 Task: Add Schoolyard Snacks Cinnamon Keto Cereal to the cart.
Action: Mouse moved to (681, 267)
Screenshot: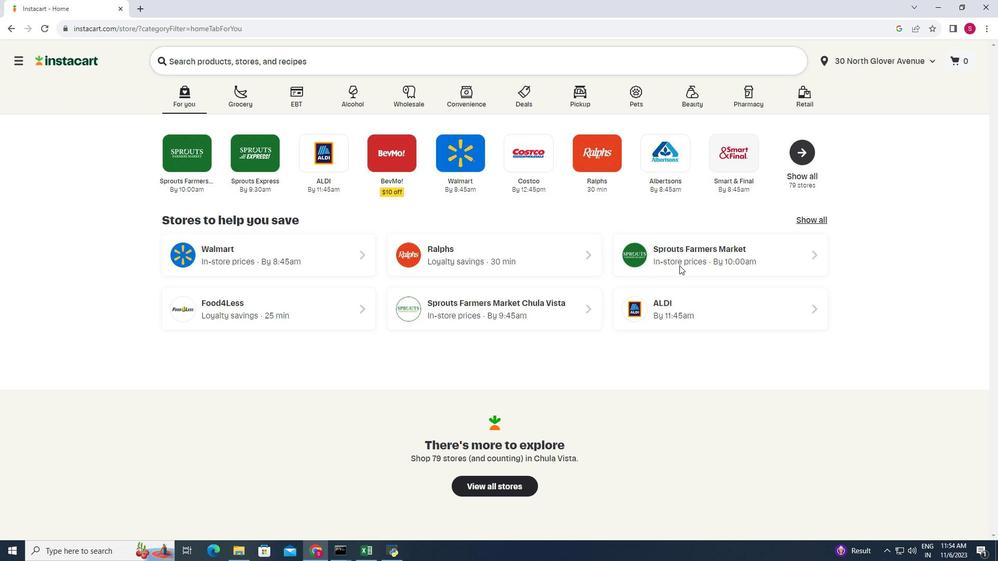 
Action: Mouse pressed left at (681, 267)
Screenshot: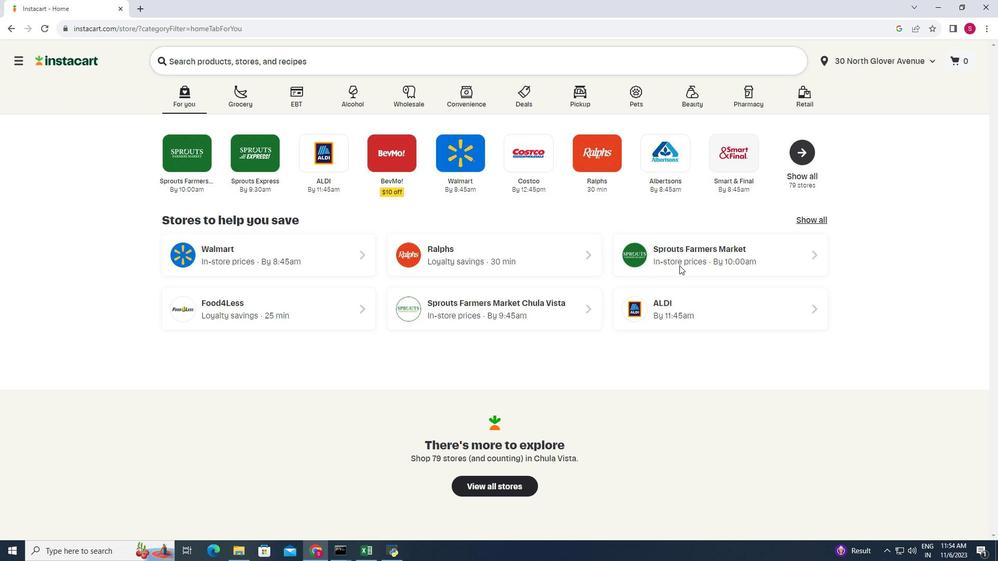 
Action: Mouse moved to (82, 352)
Screenshot: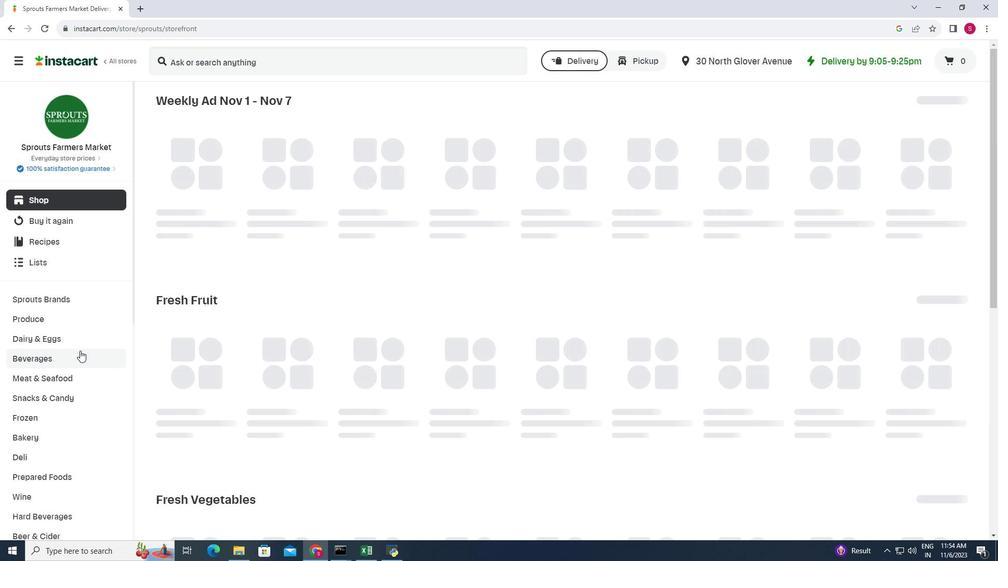 
Action: Mouse scrolled (82, 352) with delta (0, 0)
Screenshot: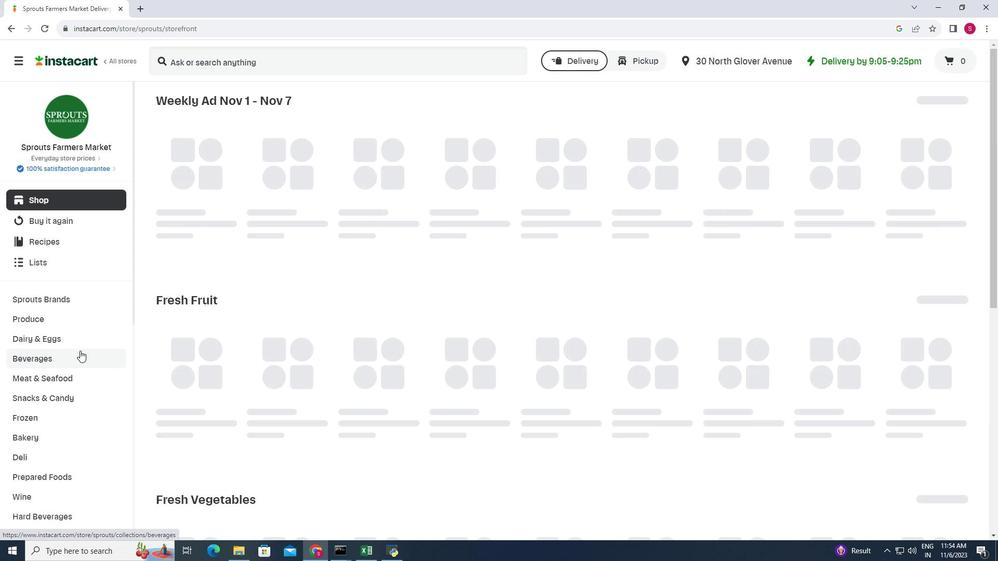 
Action: Mouse moved to (82, 352)
Screenshot: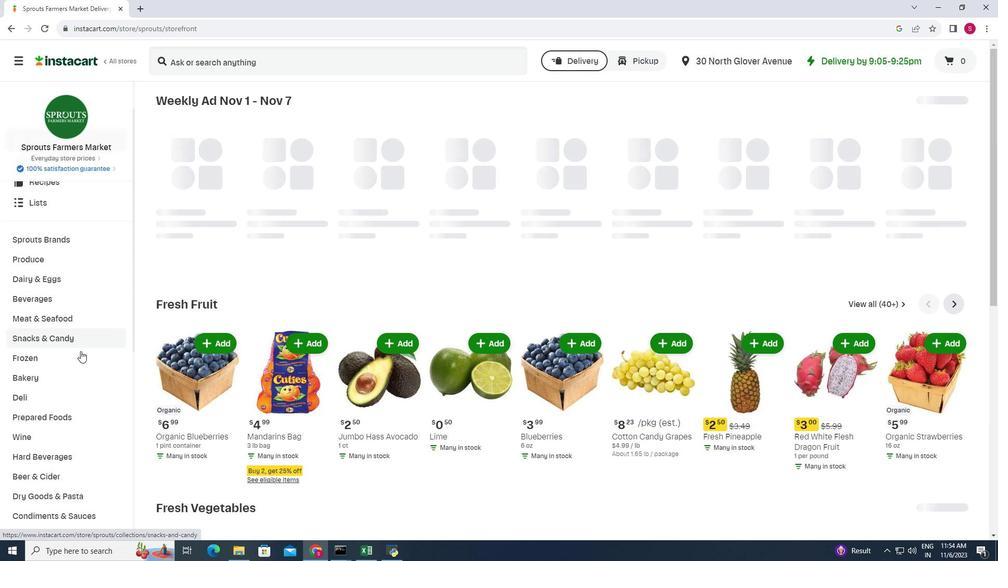 
Action: Mouse scrolled (82, 352) with delta (0, 0)
Screenshot: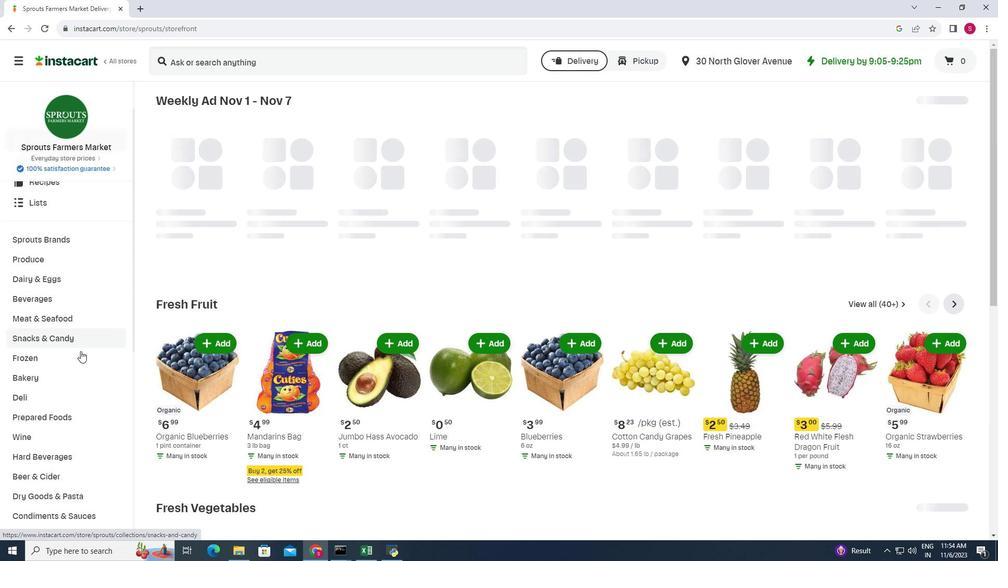 
Action: Mouse moved to (82, 353)
Screenshot: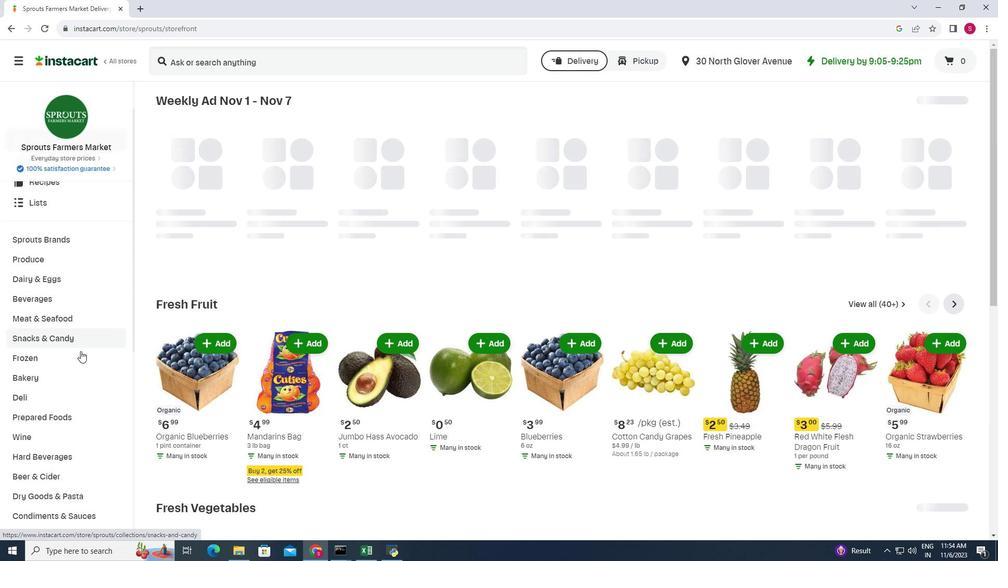 
Action: Mouse scrolled (82, 352) with delta (0, 0)
Screenshot: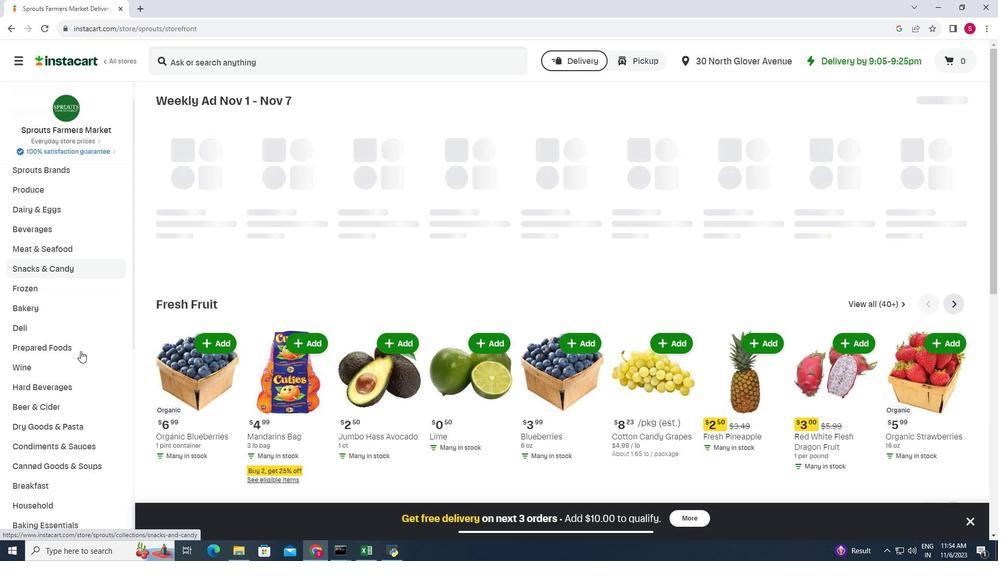 
Action: Mouse scrolled (82, 352) with delta (0, 0)
Screenshot: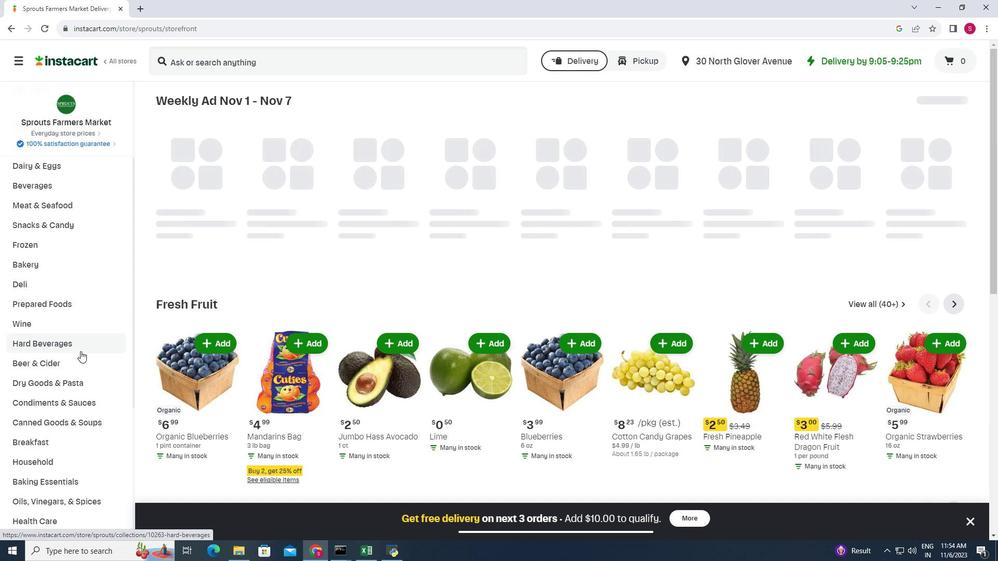 
Action: Mouse moved to (74, 385)
Screenshot: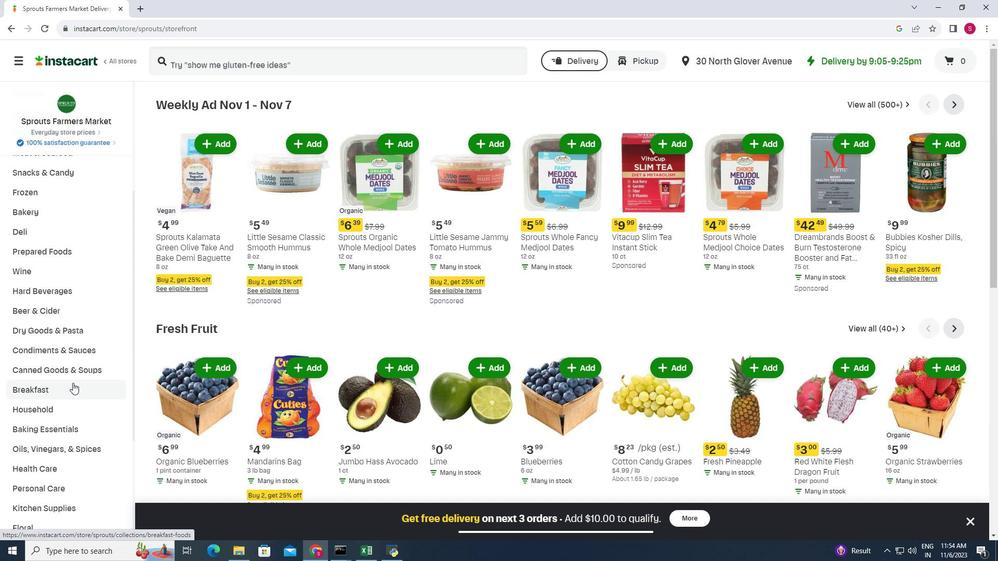 
Action: Mouse pressed left at (74, 385)
Screenshot: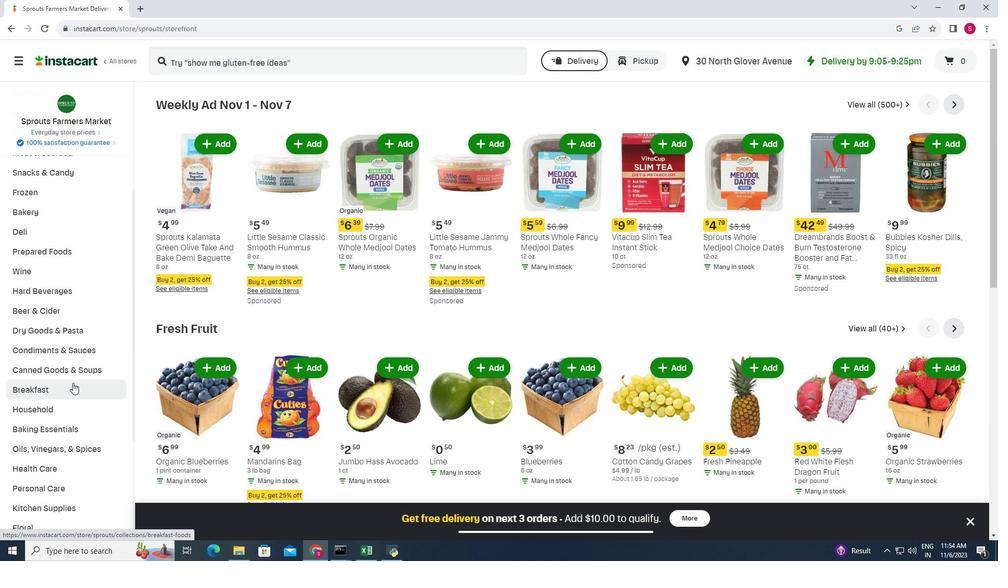 
Action: Mouse moved to (768, 129)
Screenshot: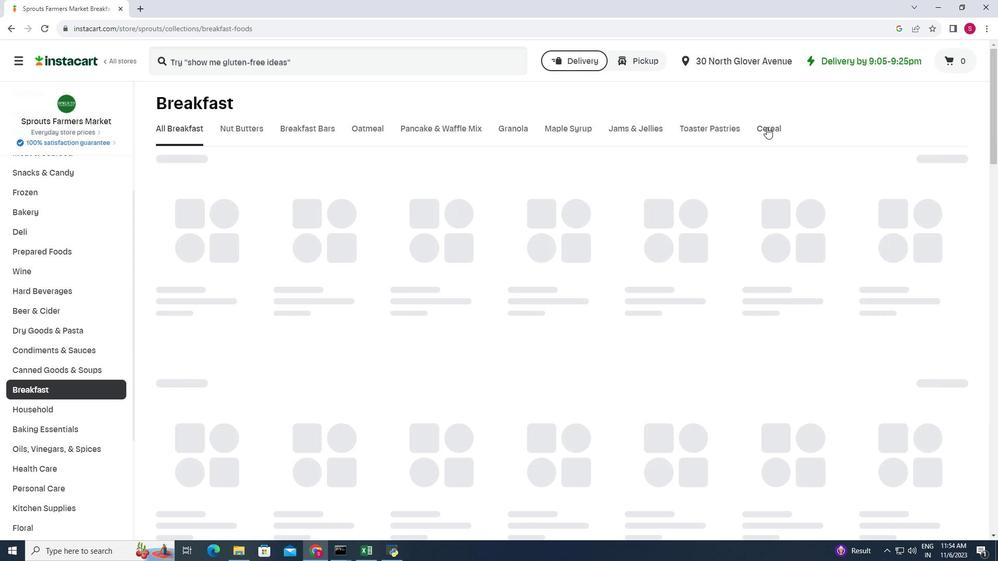 
Action: Mouse pressed left at (768, 129)
Screenshot: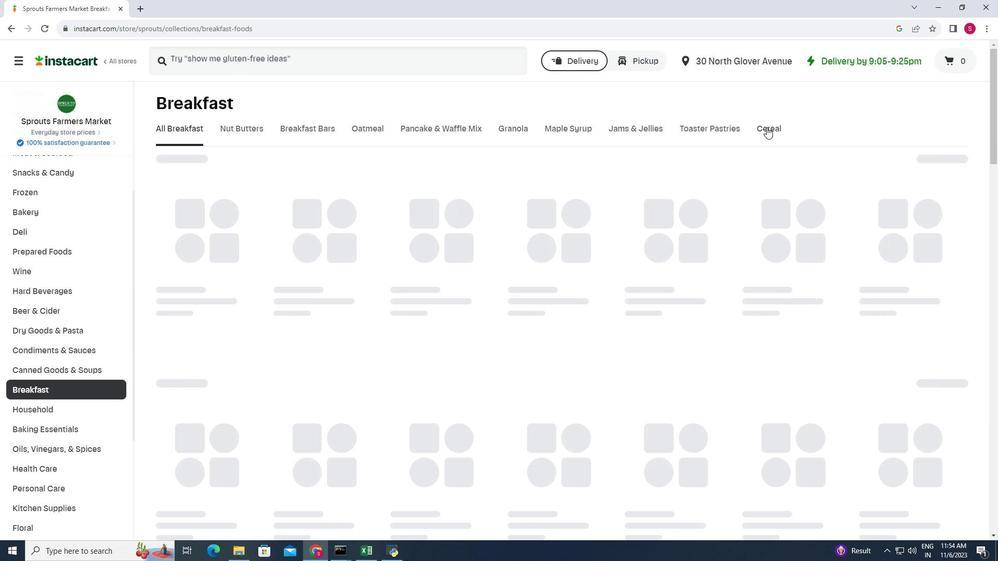 
Action: Mouse moved to (542, 208)
Screenshot: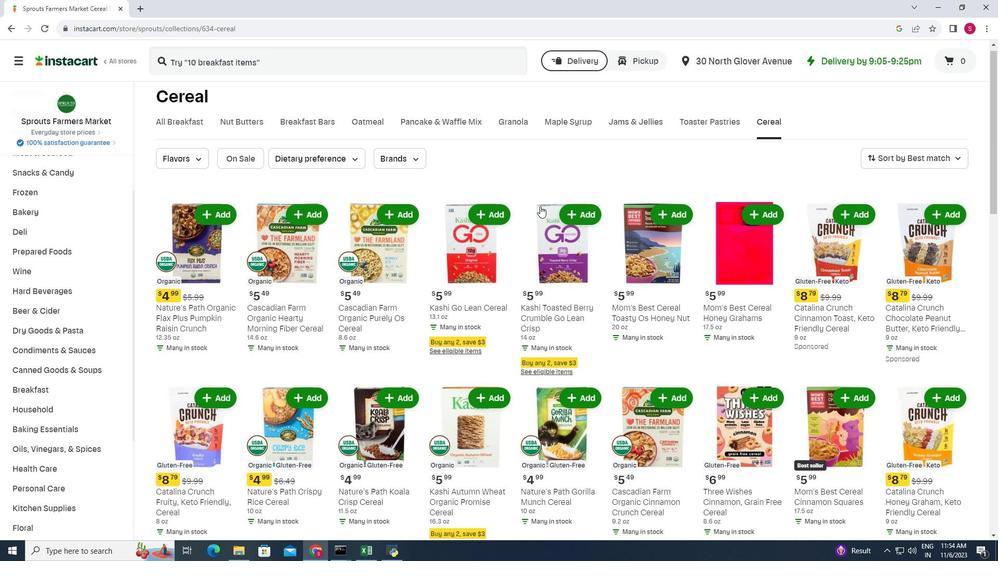 
Action: Mouse scrolled (542, 207) with delta (0, 0)
Screenshot: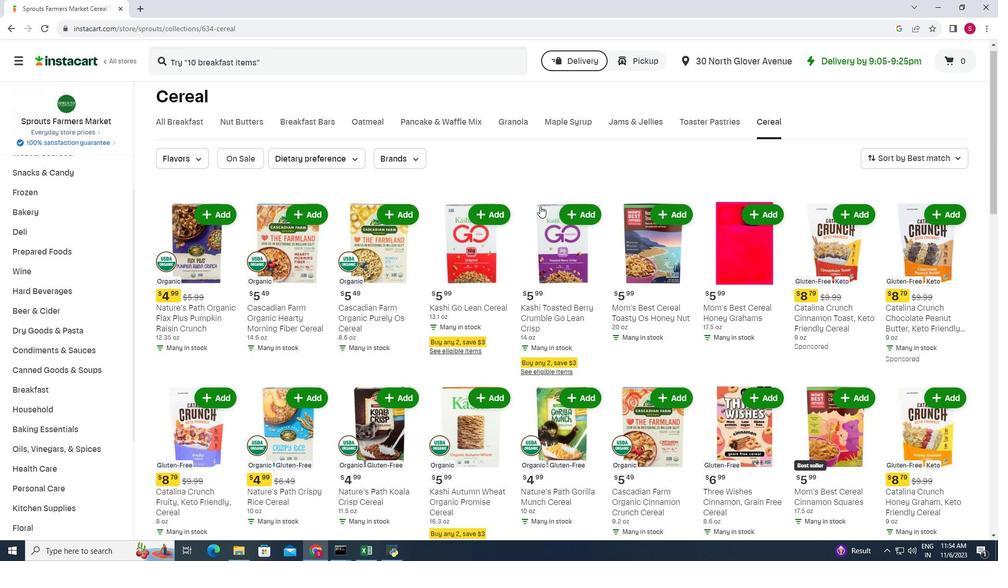 
Action: Mouse moved to (542, 208)
Screenshot: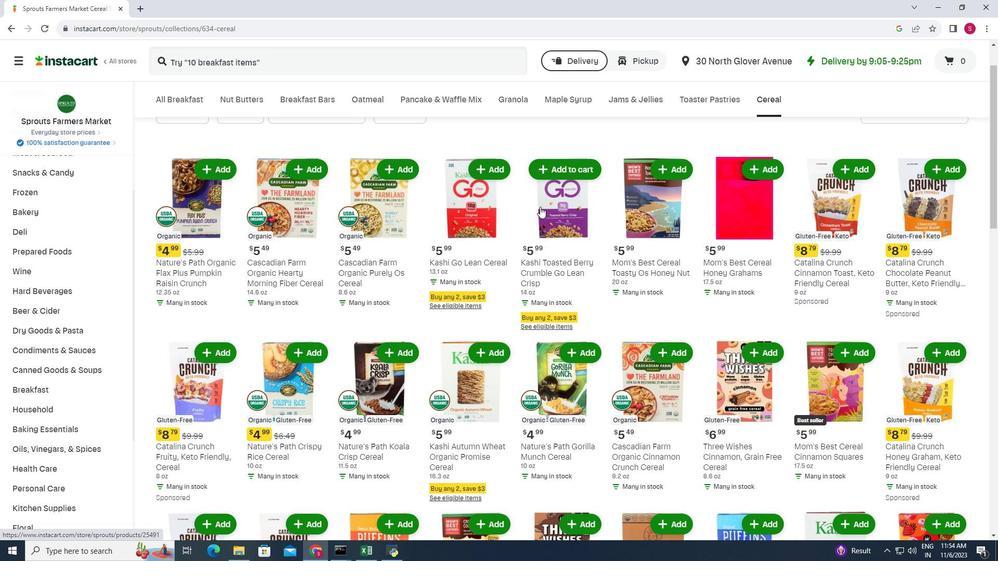 
Action: Mouse scrolled (542, 208) with delta (0, 0)
Screenshot: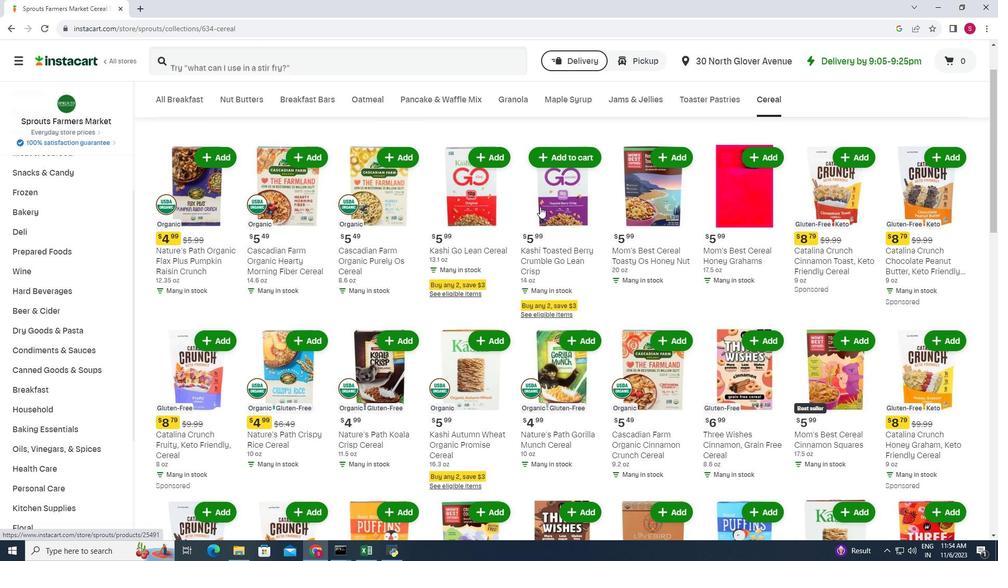 
Action: Mouse moved to (542, 208)
Screenshot: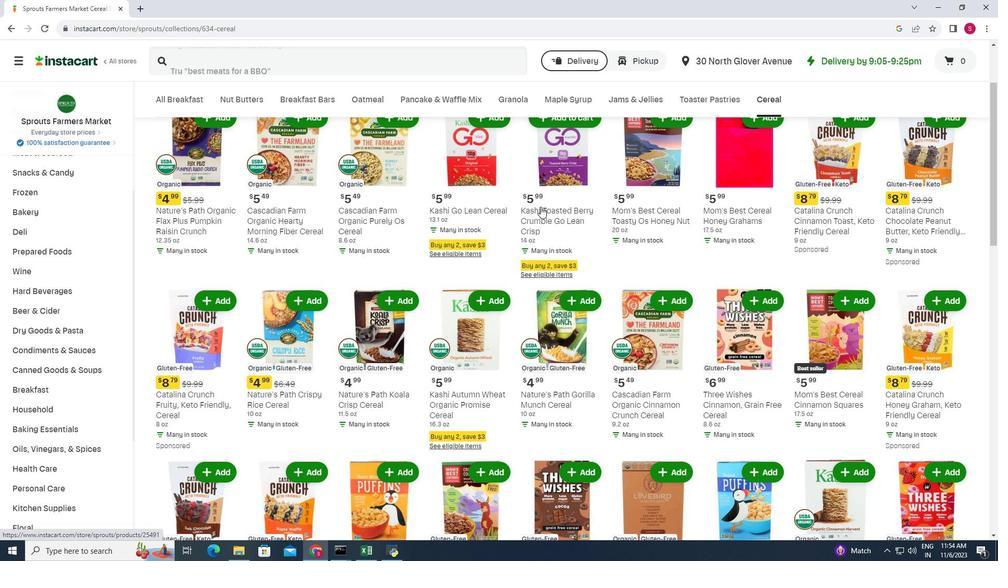 
Action: Mouse scrolled (542, 208) with delta (0, 0)
Screenshot: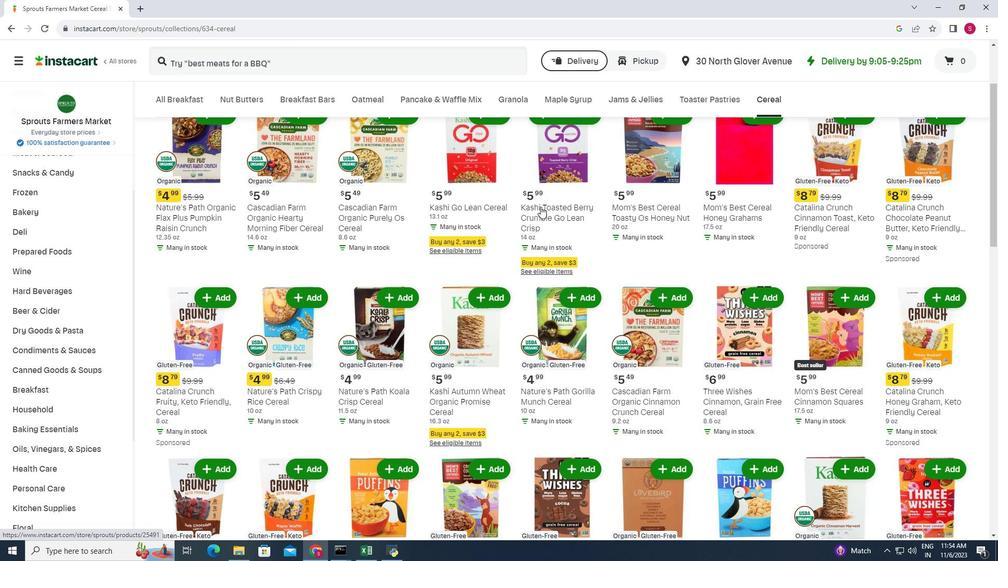 
Action: Mouse moved to (543, 208)
Screenshot: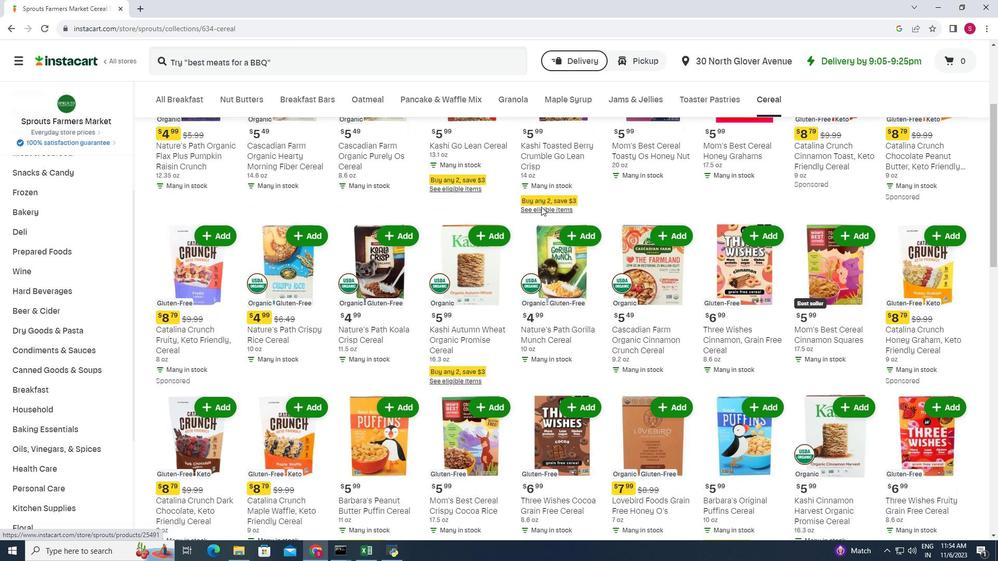 
Action: Mouse scrolled (543, 208) with delta (0, 0)
Screenshot: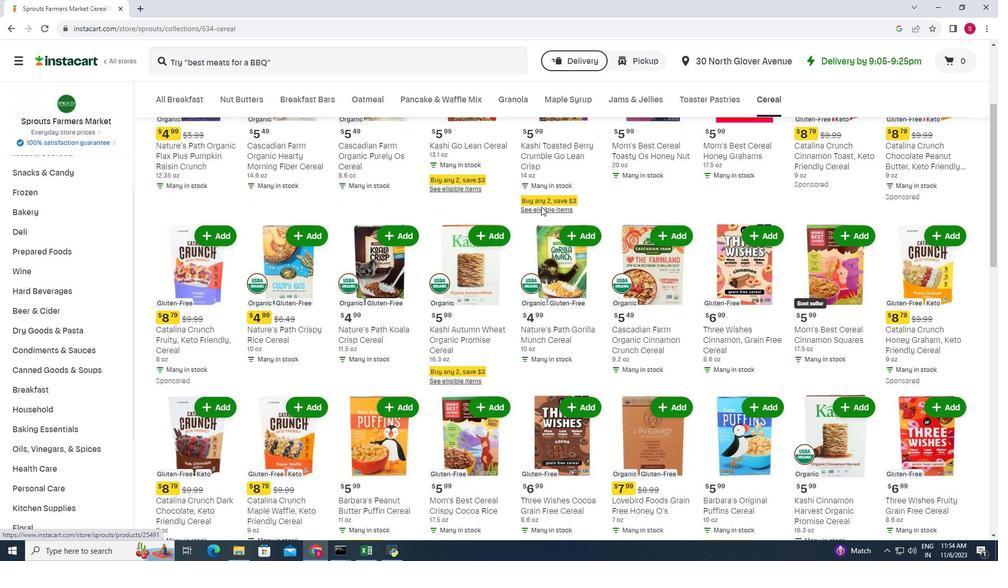 
Action: Mouse scrolled (543, 208) with delta (0, 0)
Screenshot: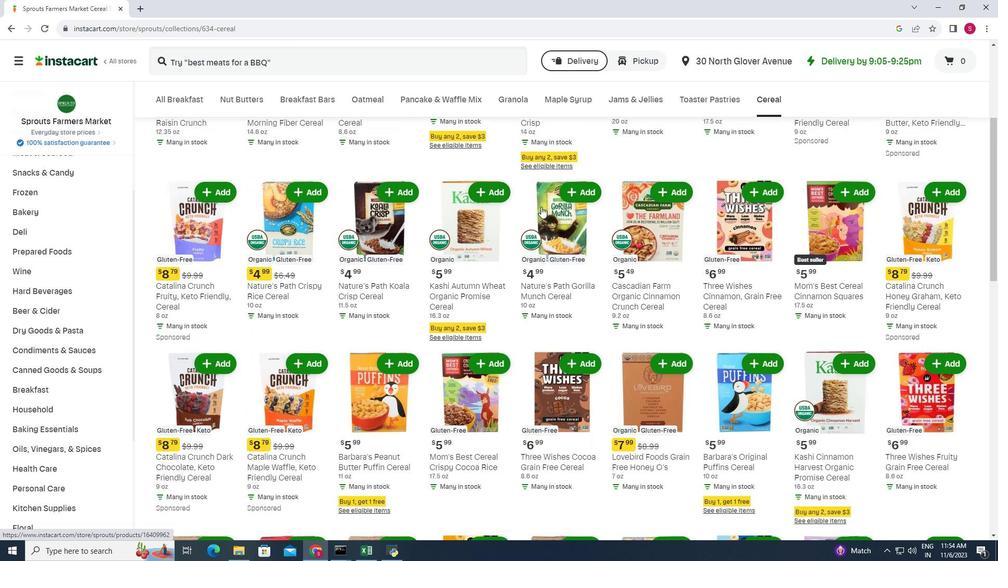 
Action: Mouse moved to (543, 208)
Screenshot: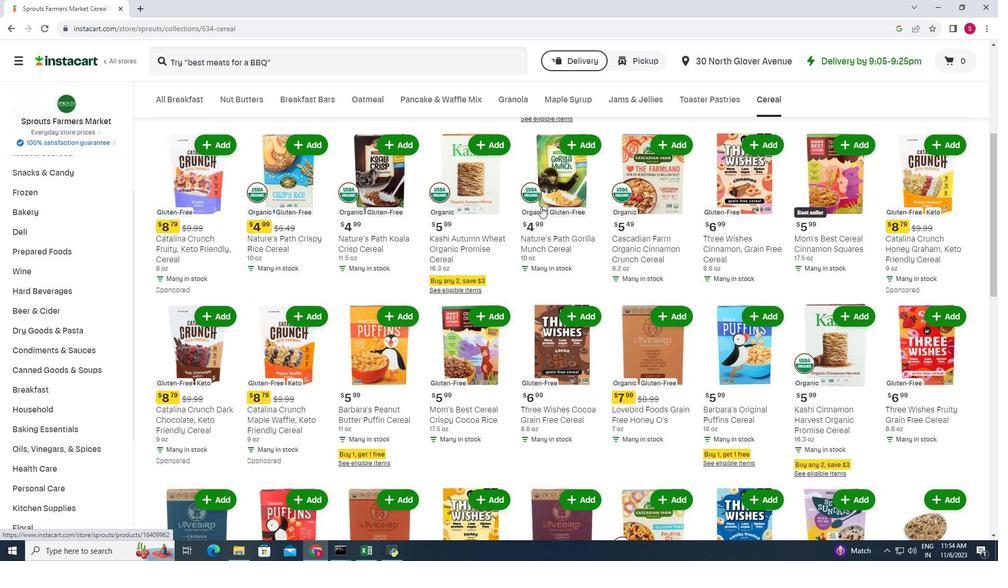 
Action: Mouse scrolled (543, 208) with delta (0, 0)
Screenshot: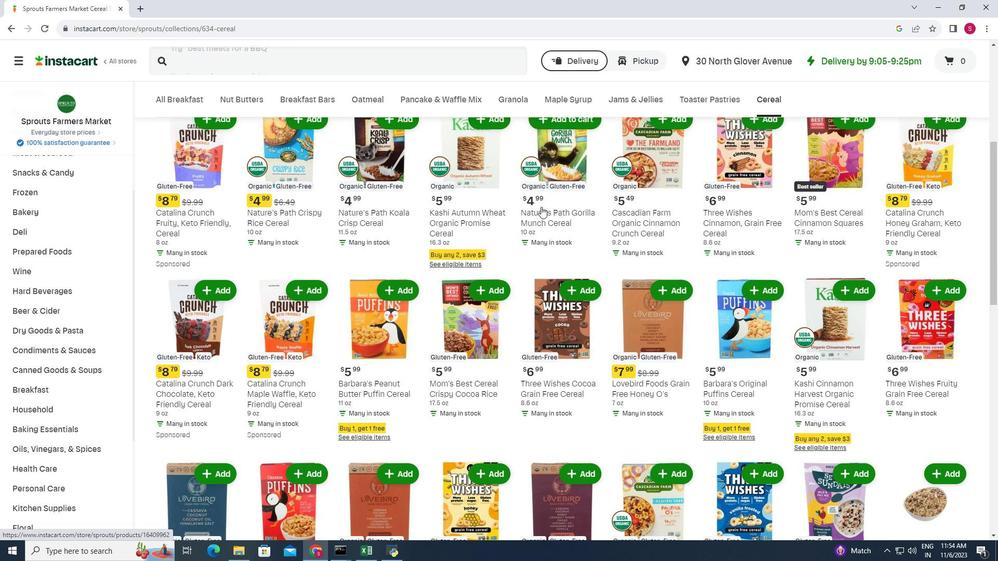 
Action: Mouse scrolled (543, 208) with delta (0, 0)
Screenshot: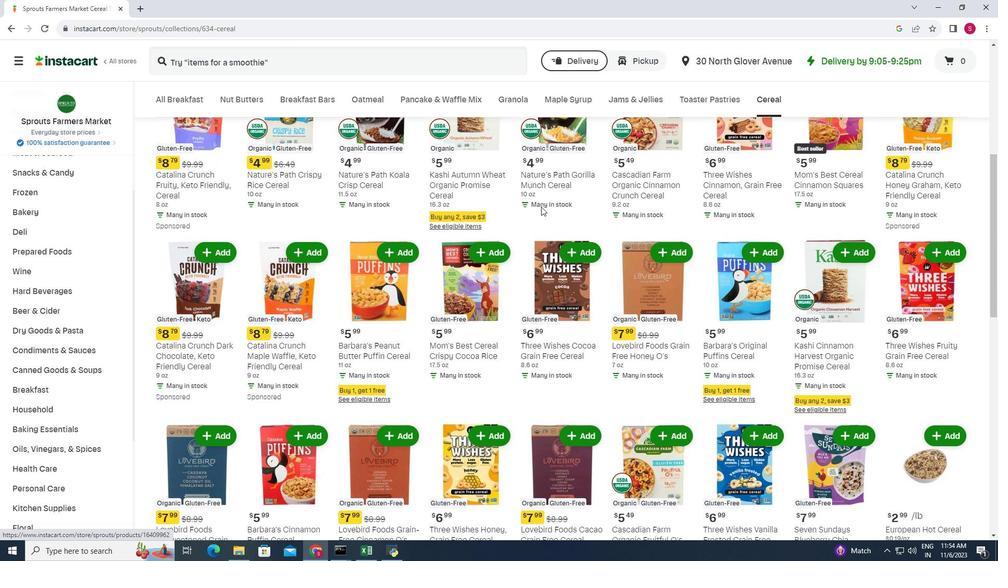 
Action: Mouse moved to (544, 210)
Screenshot: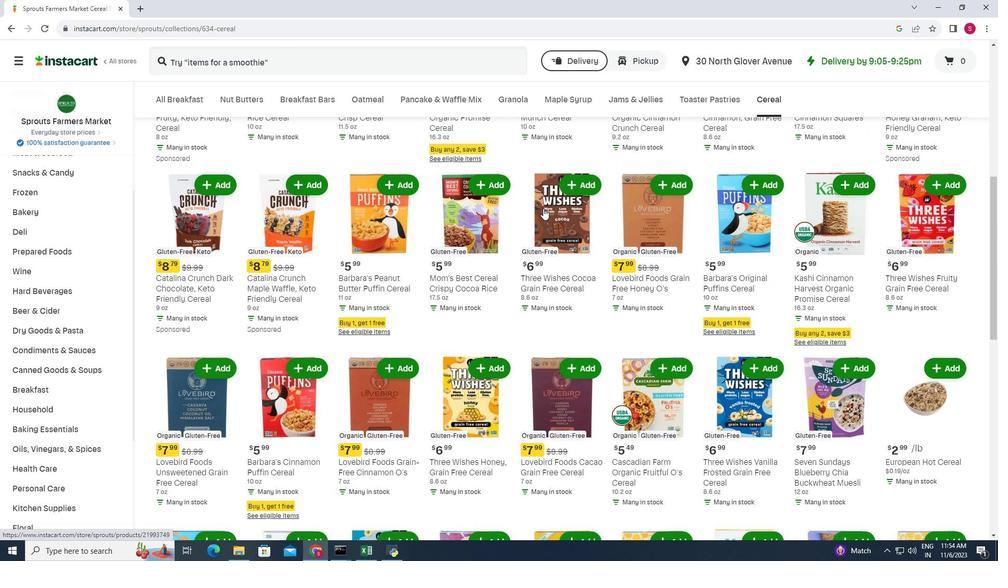 
Action: Mouse scrolled (544, 209) with delta (0, 0)
Screenshot: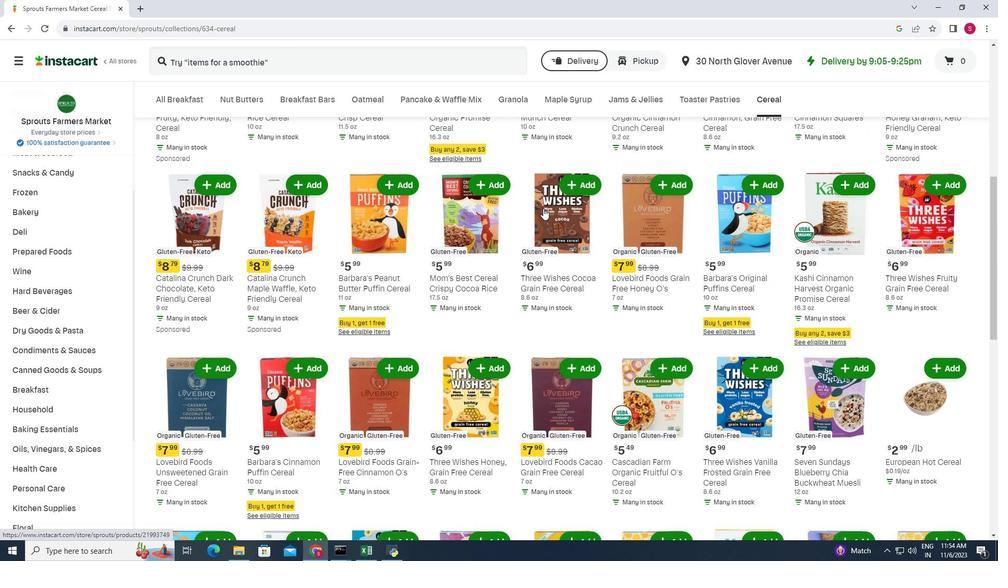 
Action: Mouse moved to (545, 210)
Screenshot: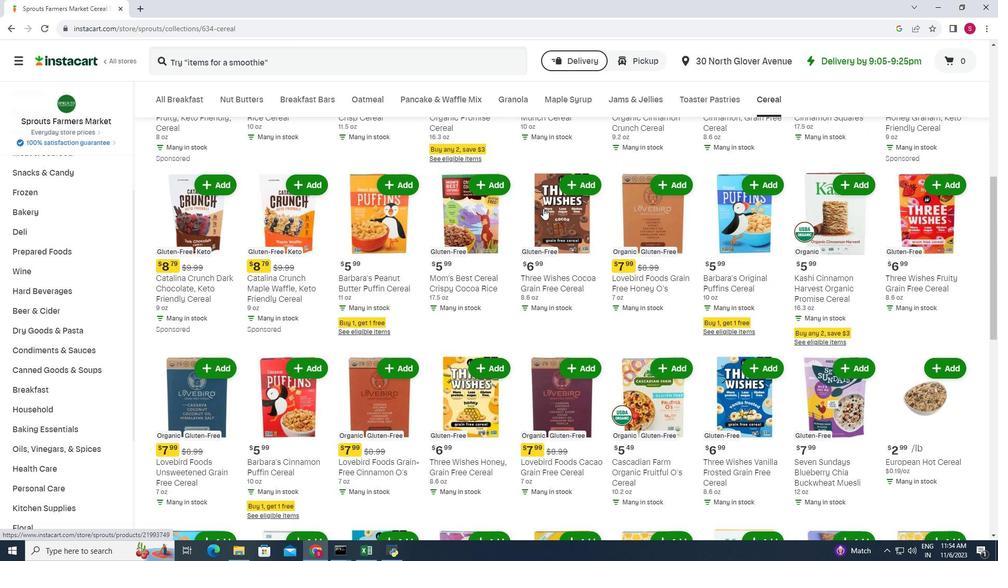 
Action: Mouse scrolled (545, 210) with delta (0, 0)
Screenshot: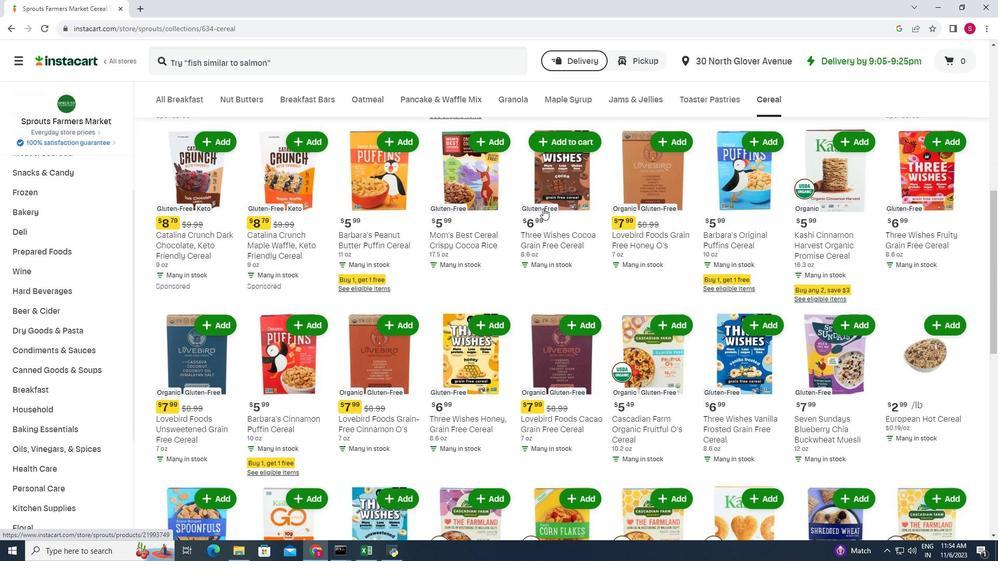 
Action: Mouse scrolled (545, 210) with delta (0, 0)
Screenshot: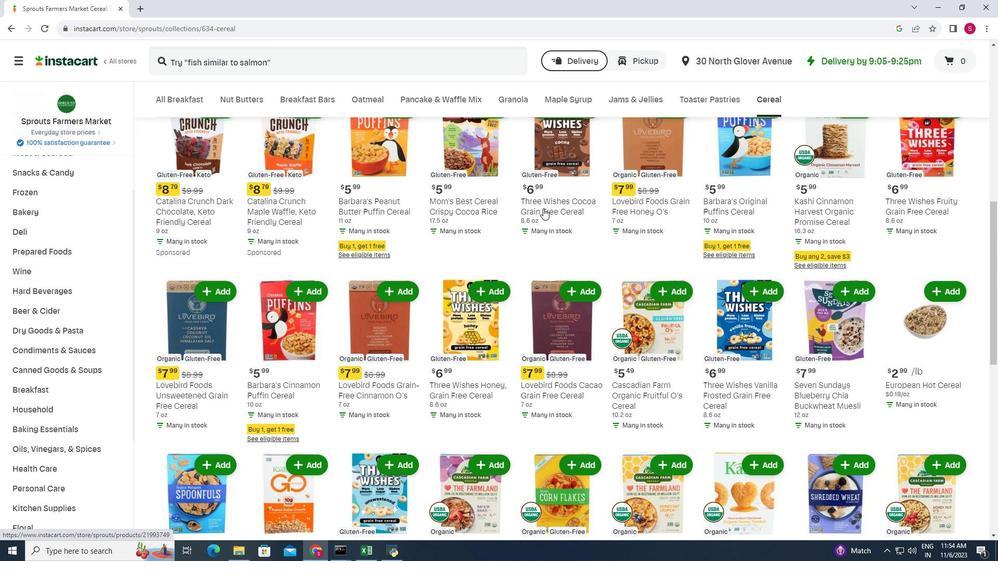 
Action: Mouse scrolled (545, 210) with delta (0, 0)
Screenshot: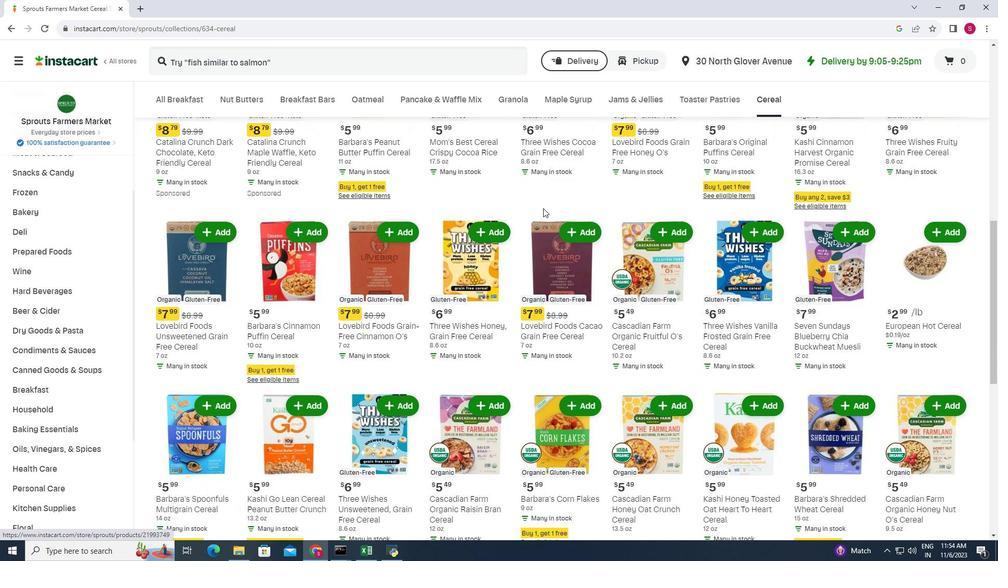 
Action: Mouse scrolled (545, 210) with delta (0, 0)
Screenshot: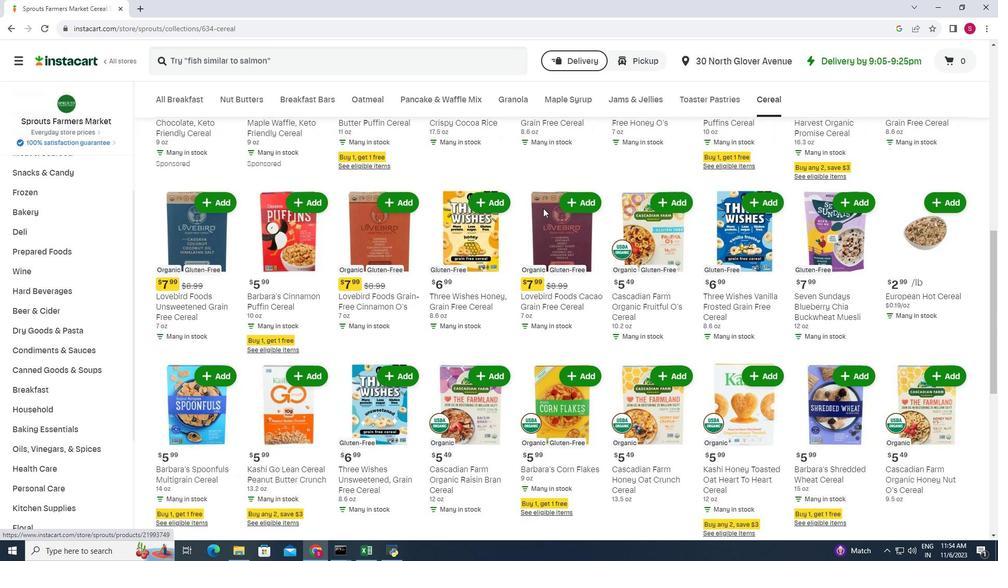 
Action: Mouse scrolled (545, 210) with delta (0, 0)
Screenshot: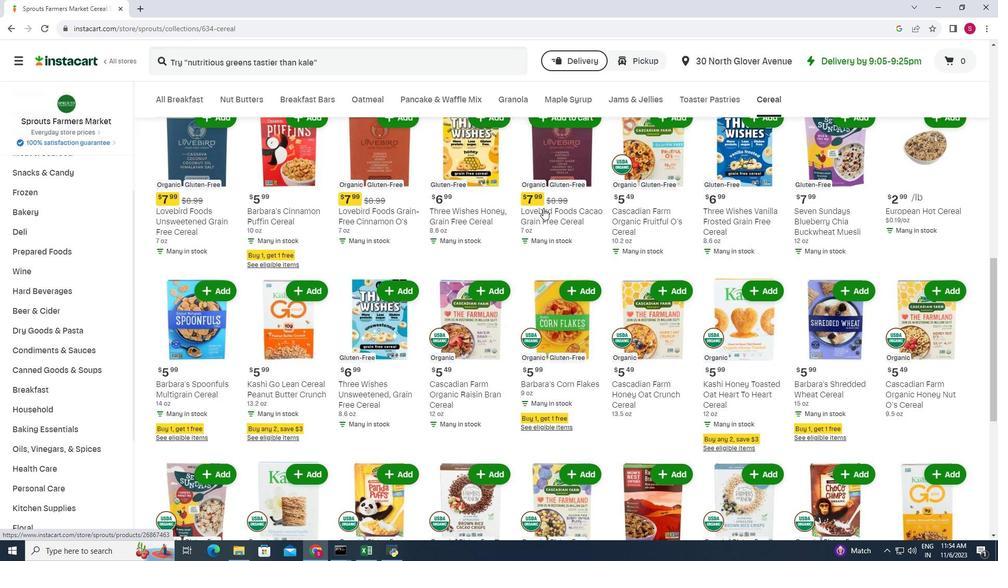
Action: Mouse scrolled (545, 210) with delta (0, 0)
Screenshot: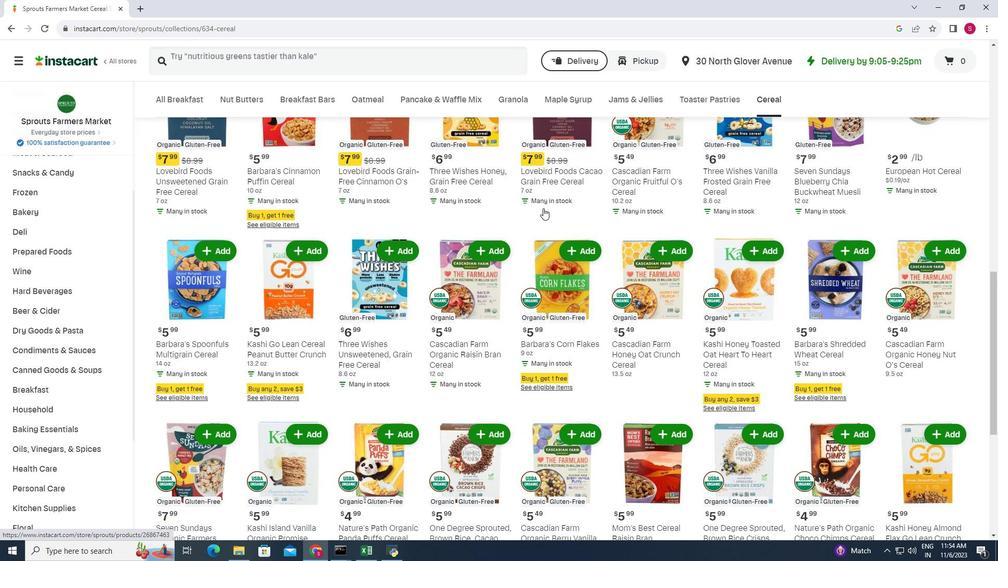 
Action: Mouse moved to (557, 208)
Screenshot: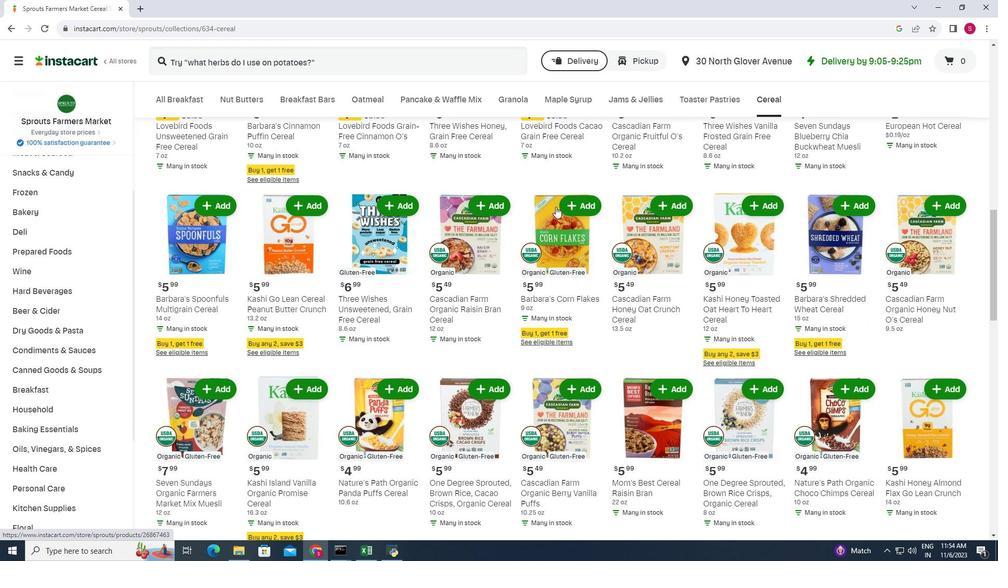 
Action: Mouse scrolled (557, 208) with delta (0, 0)
Screenshot: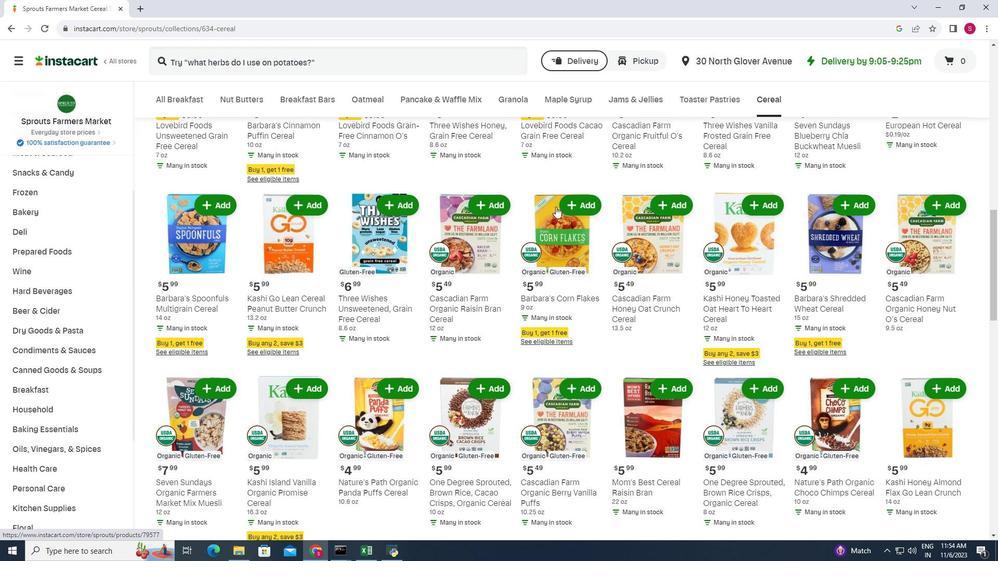 
Action: Mouse moved to (556, 207)
Screenshot: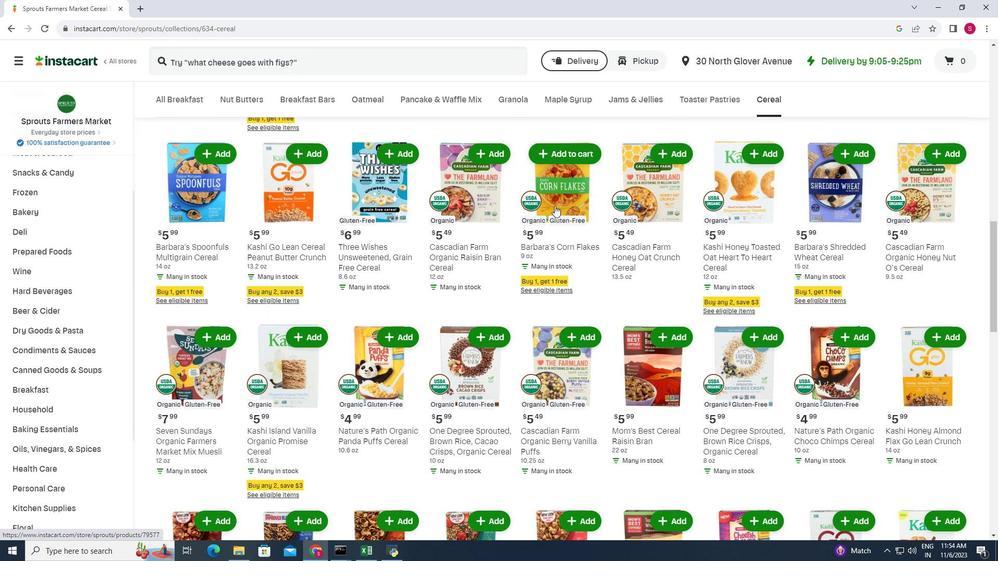 
Action: Mouse scrolled (556, 207) with delta (0, 0)
Screenshot: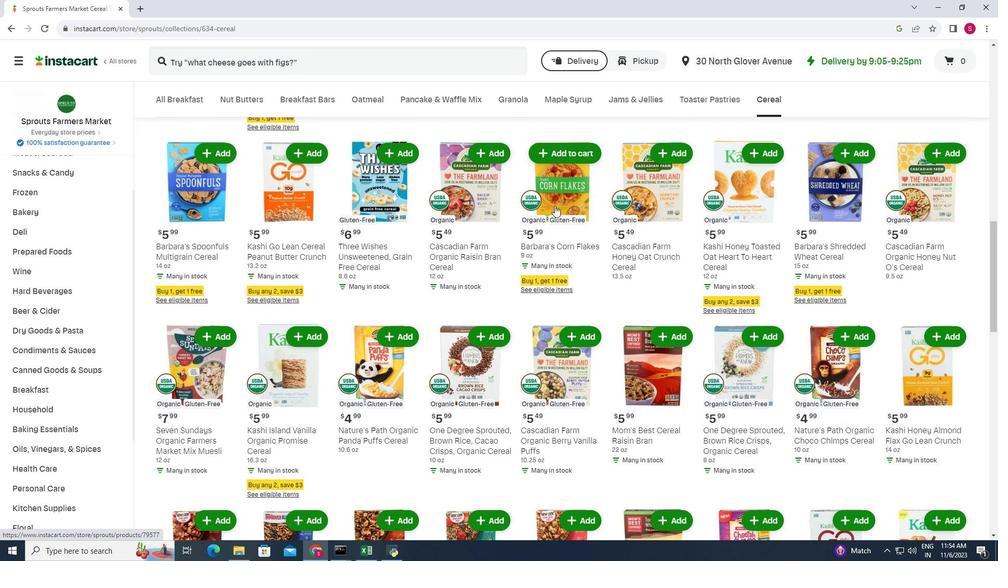 
Action: Mouse scrolled (556, 207) with delta (0, 0)
Screenshot: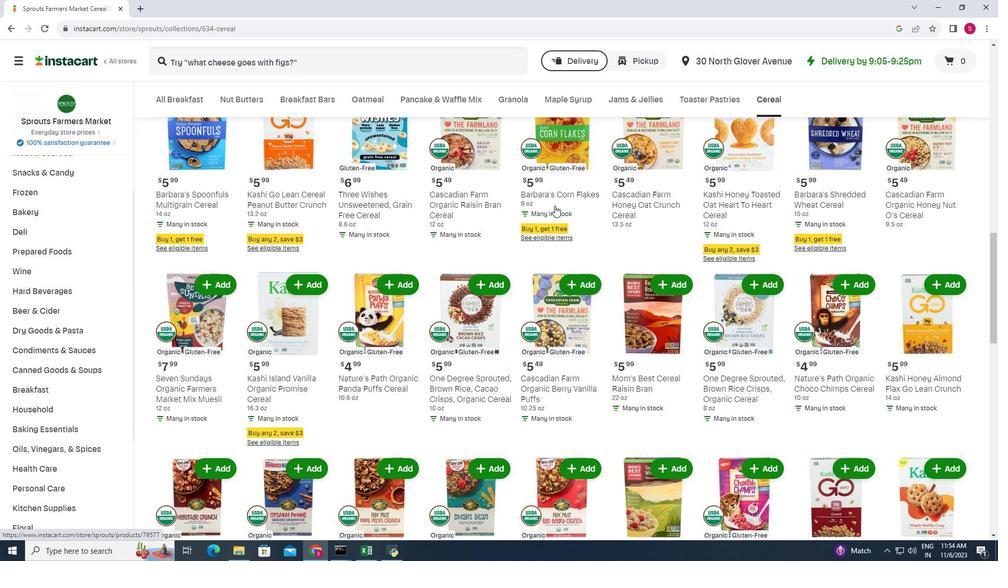 
Action: Mouse scrolled (556, 207) with delta (0, 0)
Screenshot: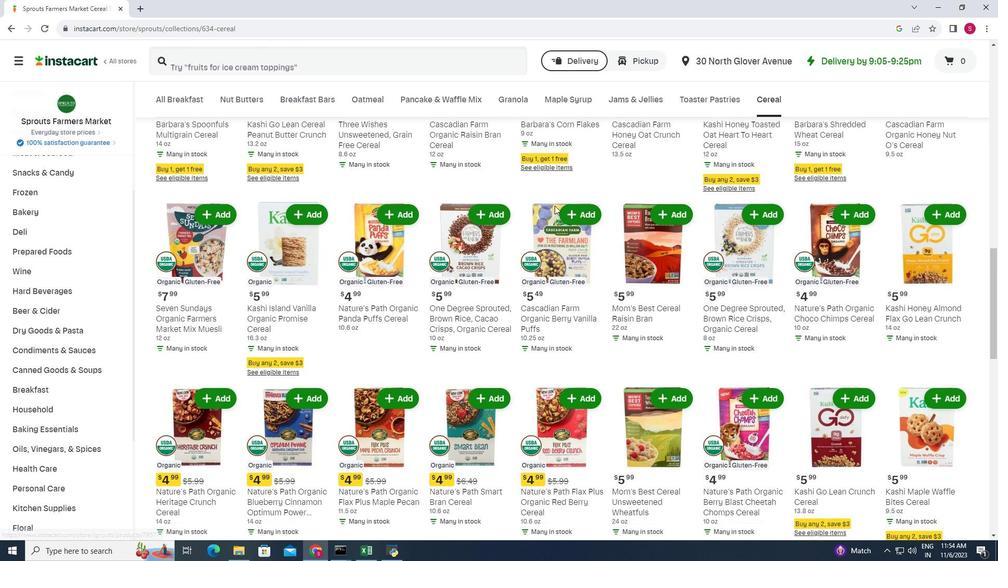
Action: Mouse scrolled (556, 207) with delta (0, 0)
Screenshot: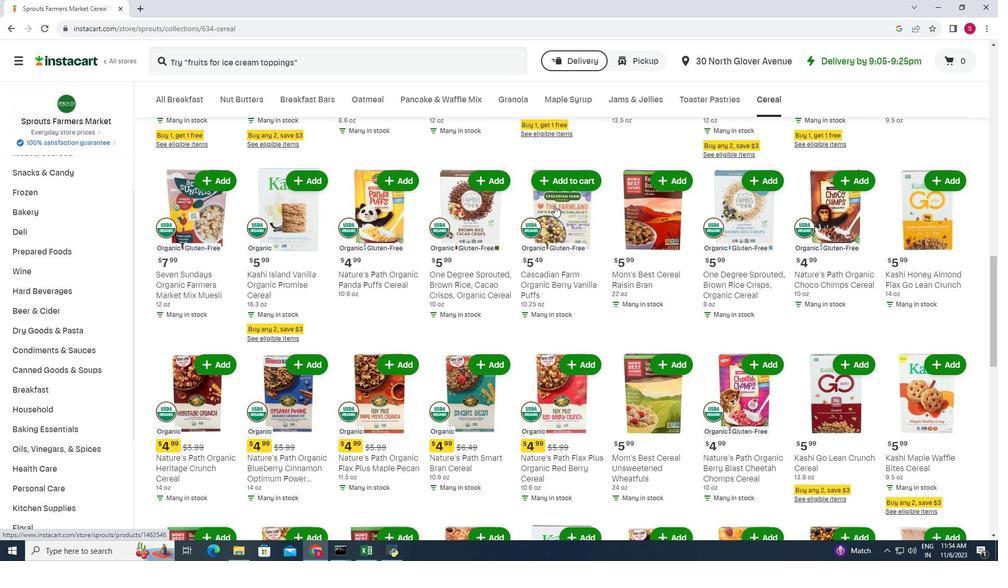 
Action: Mouse scrolled (556, 207) with delta (0, 0)
Screenshot: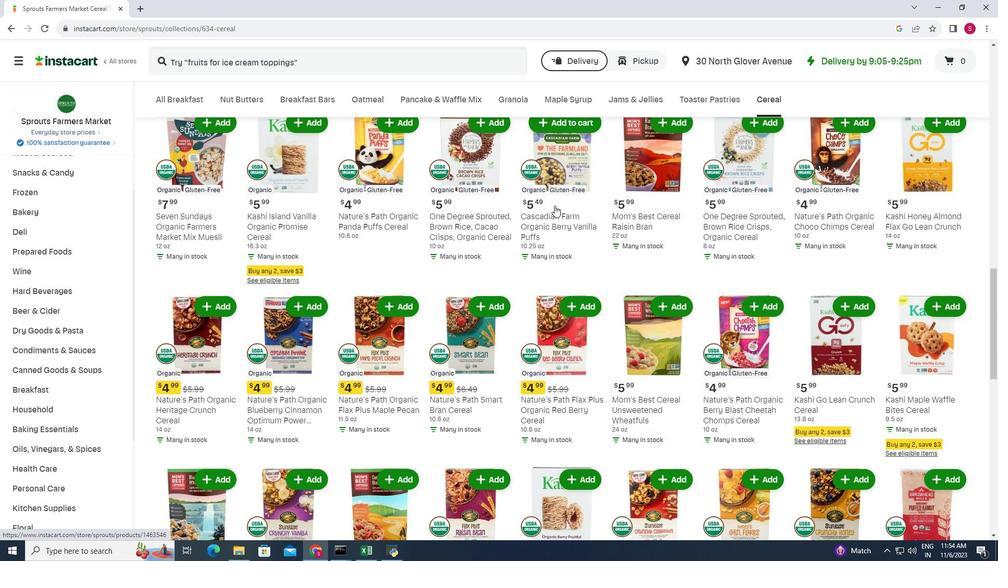 
Action: Mouse scrolled (556, 207) with delta (0, 0)
Screenshot: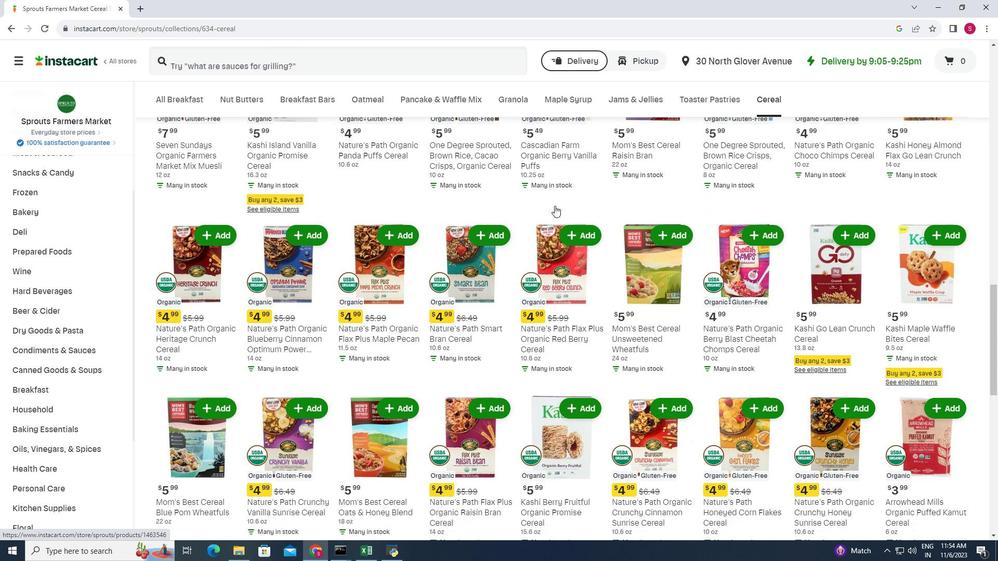 
Action: Mouse scrolled (556, 207) with delta (0, 0)
Screenshot: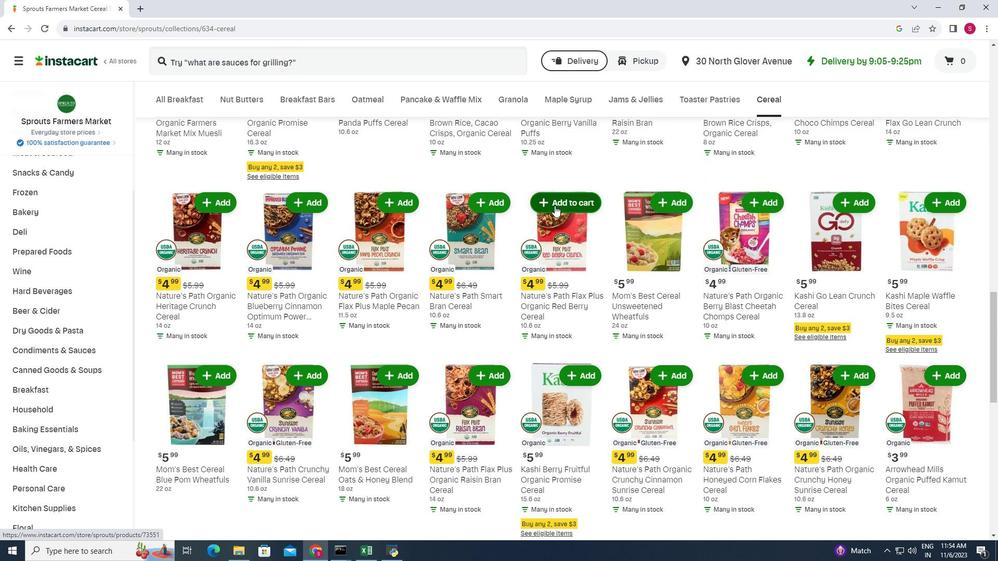 
Action: Mouse scrolled (556, 207) with delta (0, 0)
Screenshot: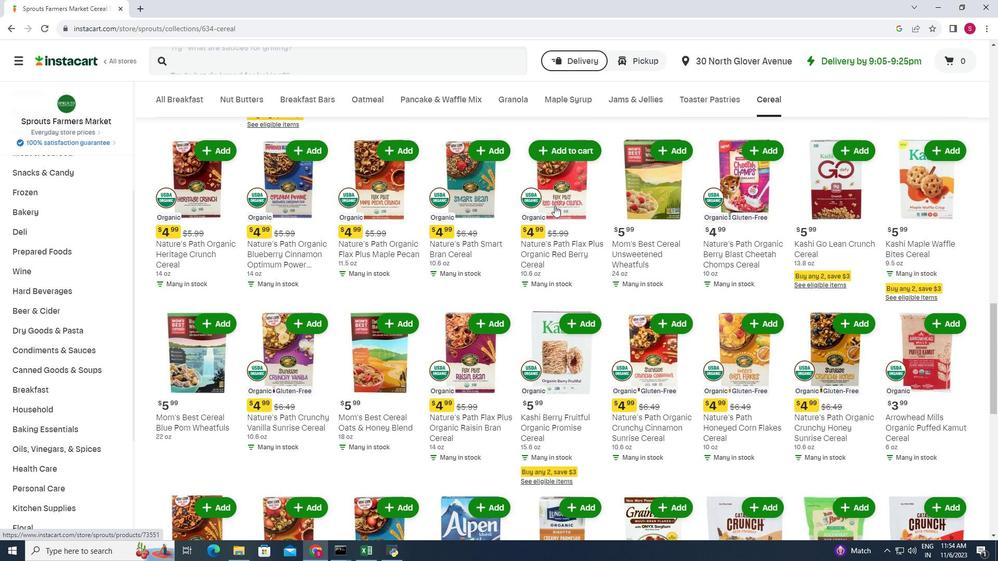 
Action: Mouse scrolled (556, 207) with delta (0, 0)
Screenshot: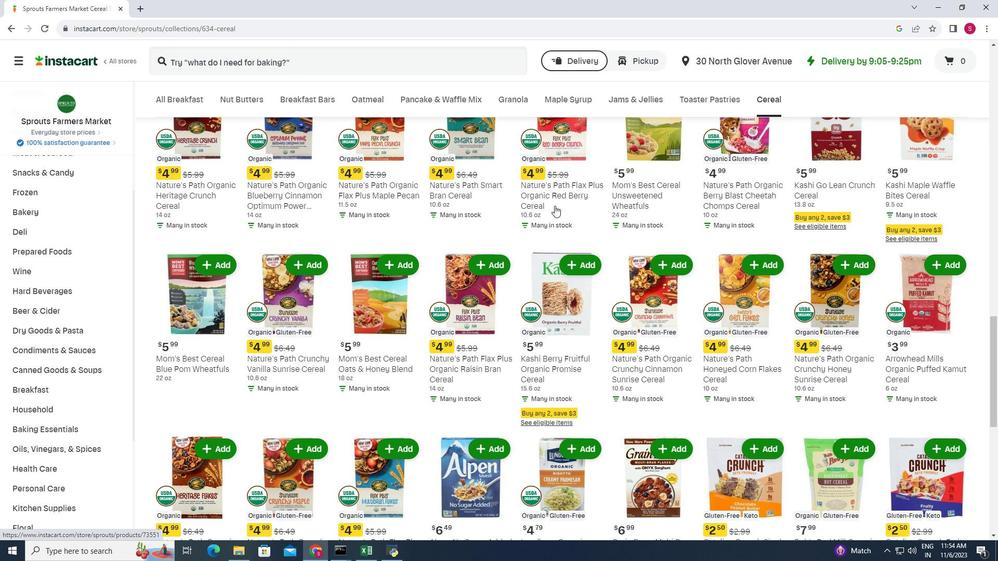 
Action: Mouse scrolled (556, 207) with delta (0, 0)
Screenshot: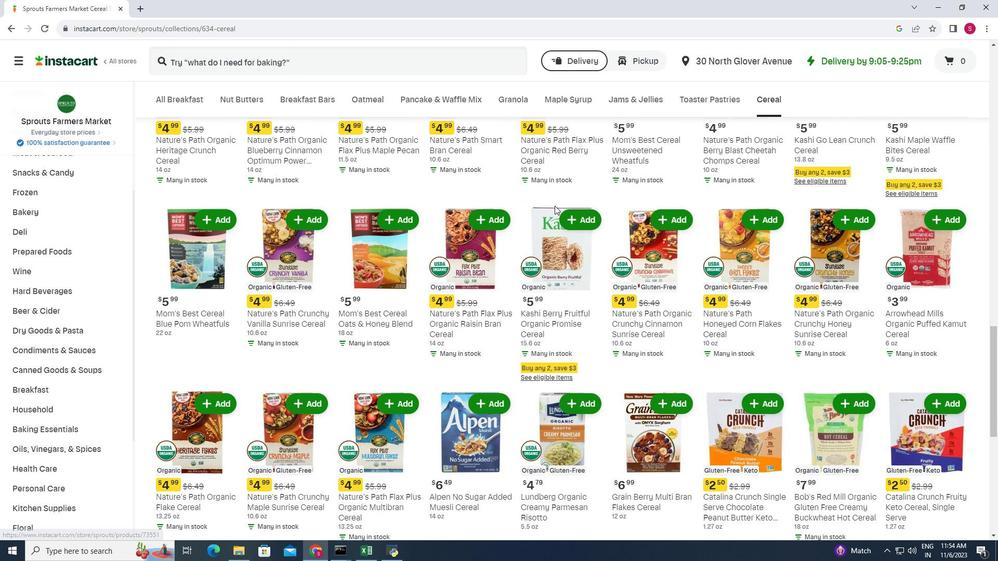 
Action: Mouse scrolled (556, 207) with delta (0, 0)
Screenshot: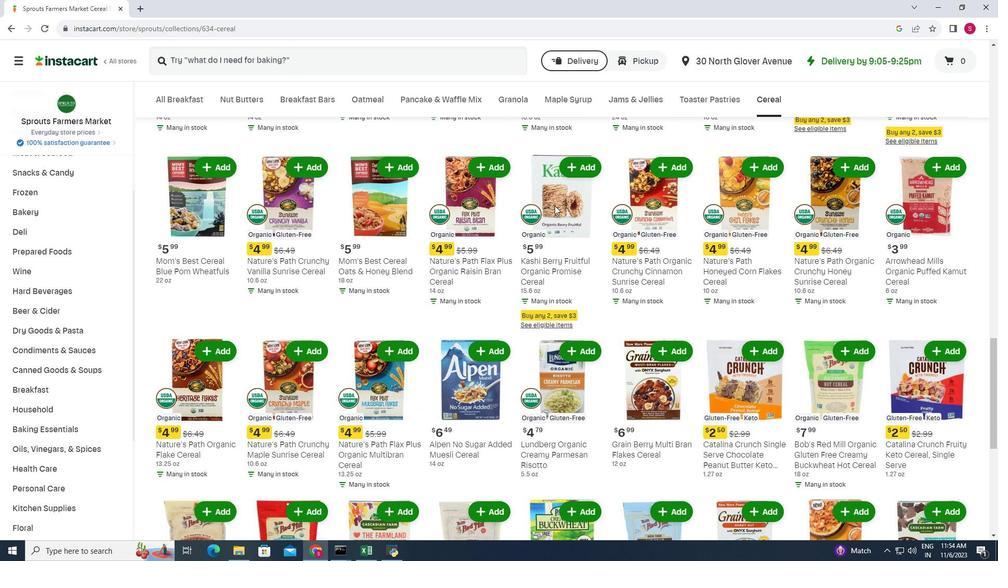 
Action: Mouse scrolled (556, 207) with delta (0, 0)
Screenshot: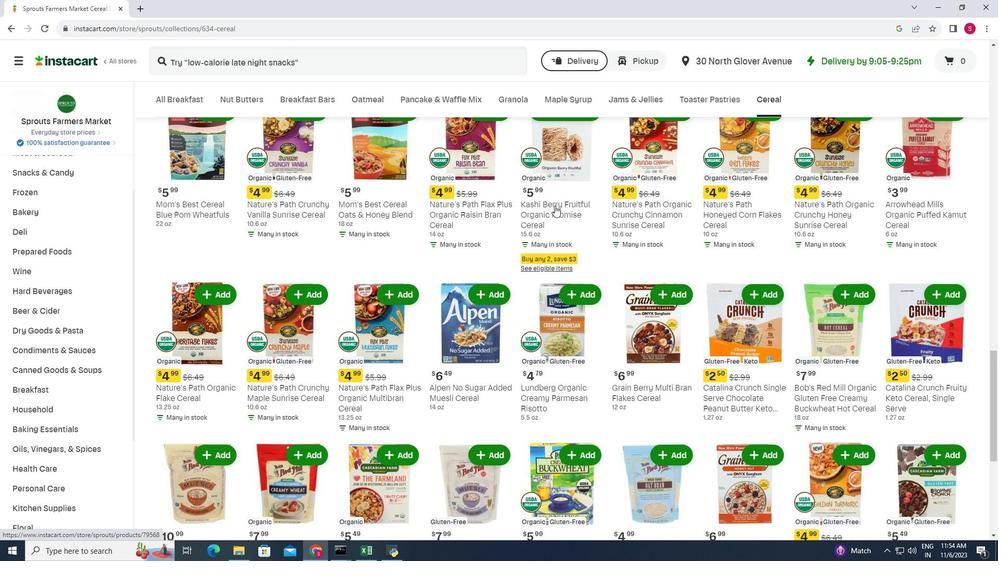 
Action: Mouse scrolled (556, 207) with delta (0, 0)
Screenshot: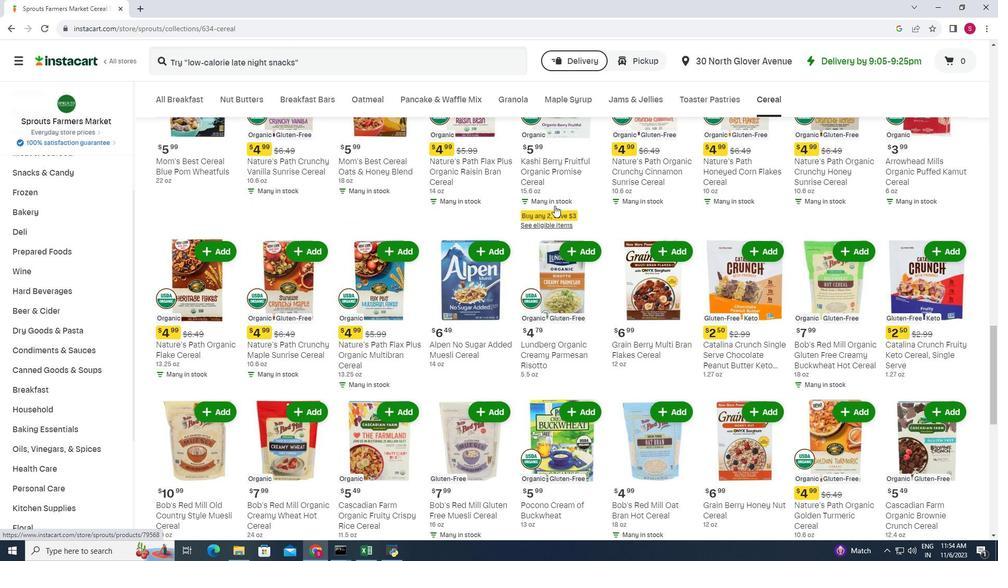
Action: Mouse scrolled (556, 207) with delta (0, 0)
Screenshot: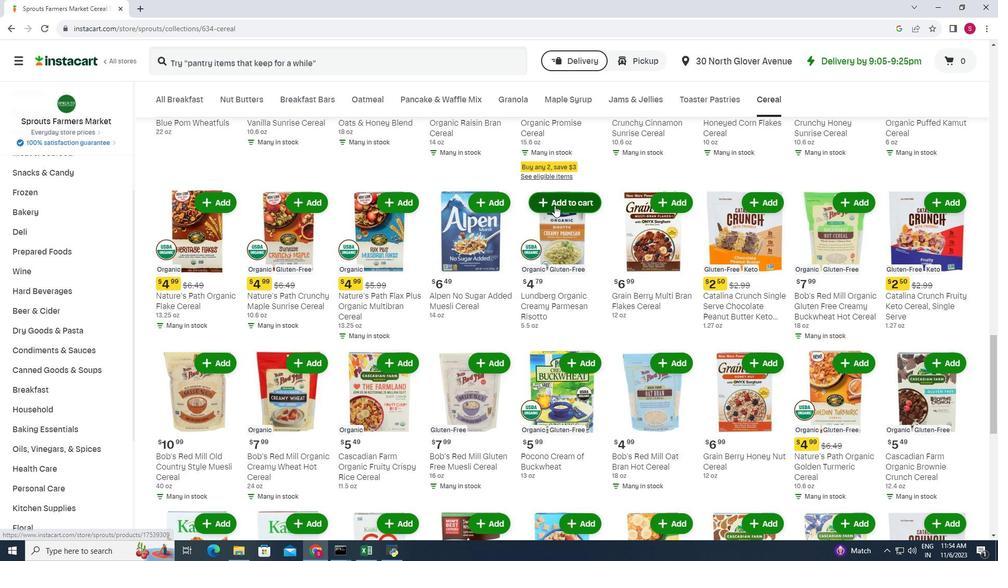 
Action: Mouse scrolled (556, 207) with delta (0, 0)
Screenshot: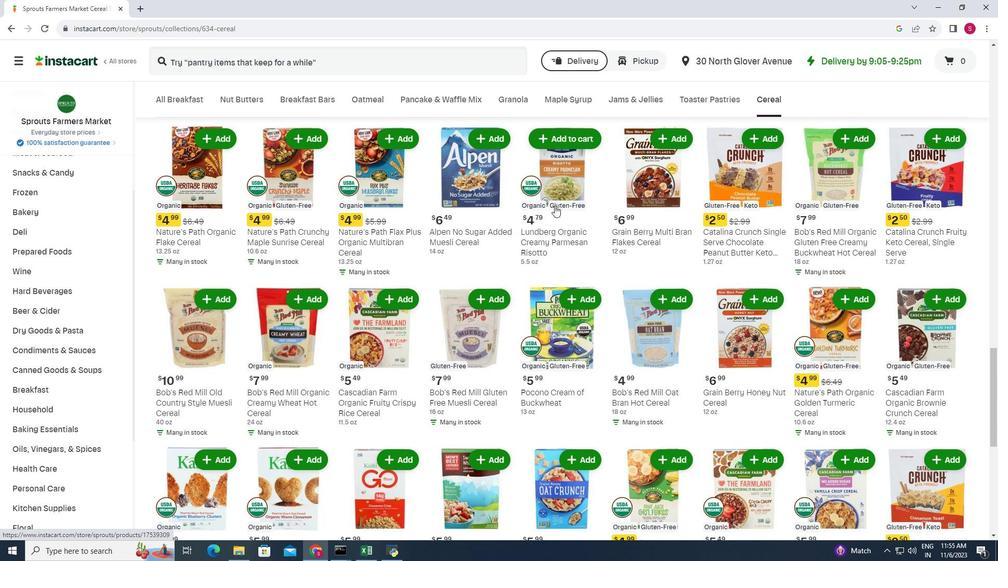 
Action: Mouse scrolled (556, 207) with delta (0, 0)
Screenshot: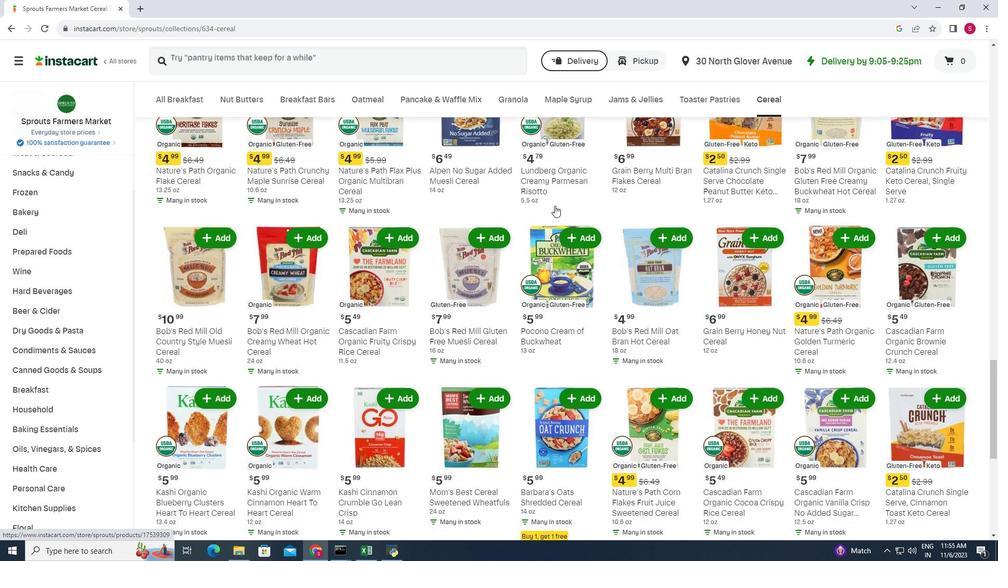 
Action: Mouse moved to (556, 207)
Screenshot: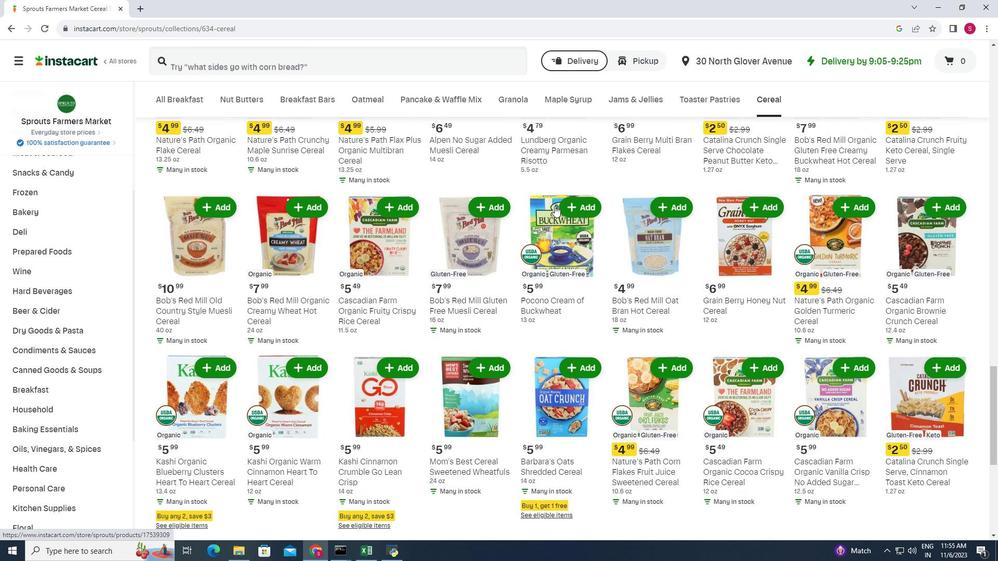 
Action: Mouse scrolled (556, 207) with delta (0, 0)
Screenshot: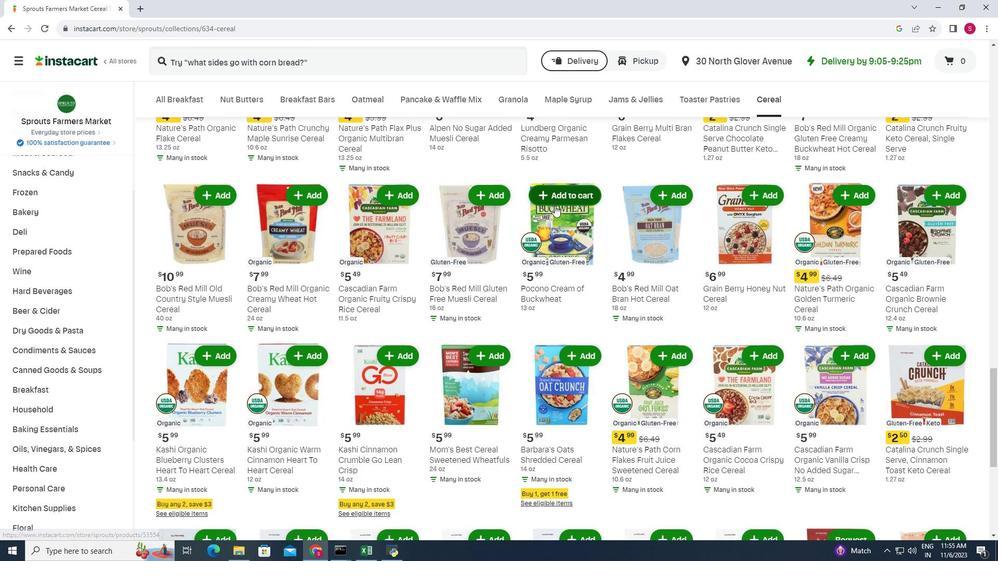 
Action: Mouse scrolled (556, 207) with delta (0, 0)
Screenshot: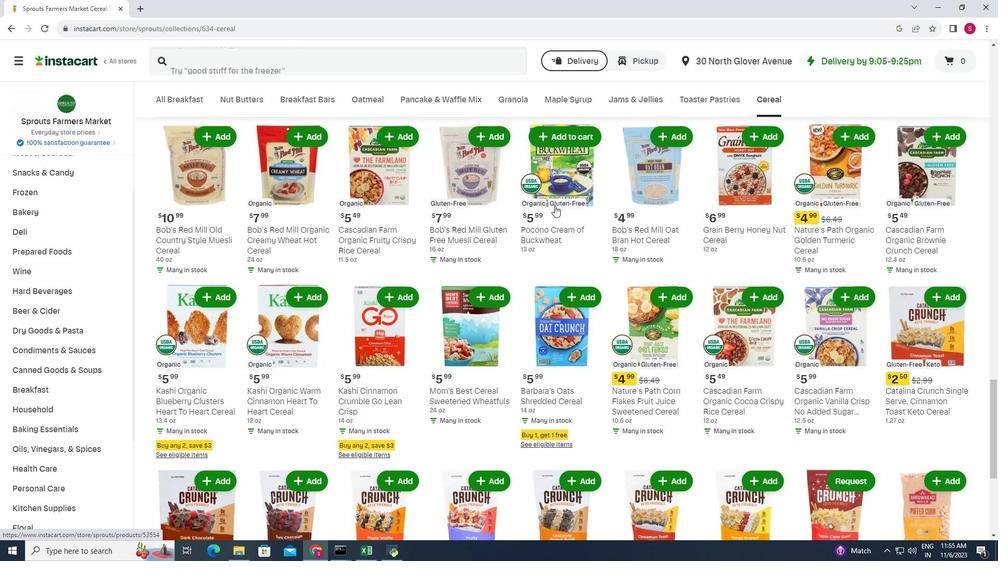 
Action: Mouse scrolled (556, 207) with delta (0, 0)
Screenshot: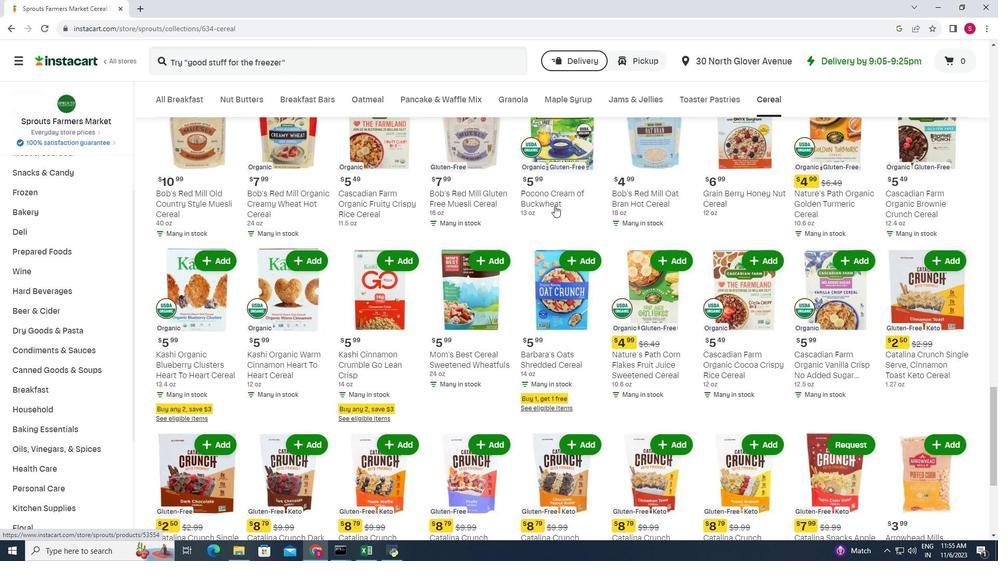 
Action: Mouse scrolled (556, 207) with delta (0, 0)
Screenshot: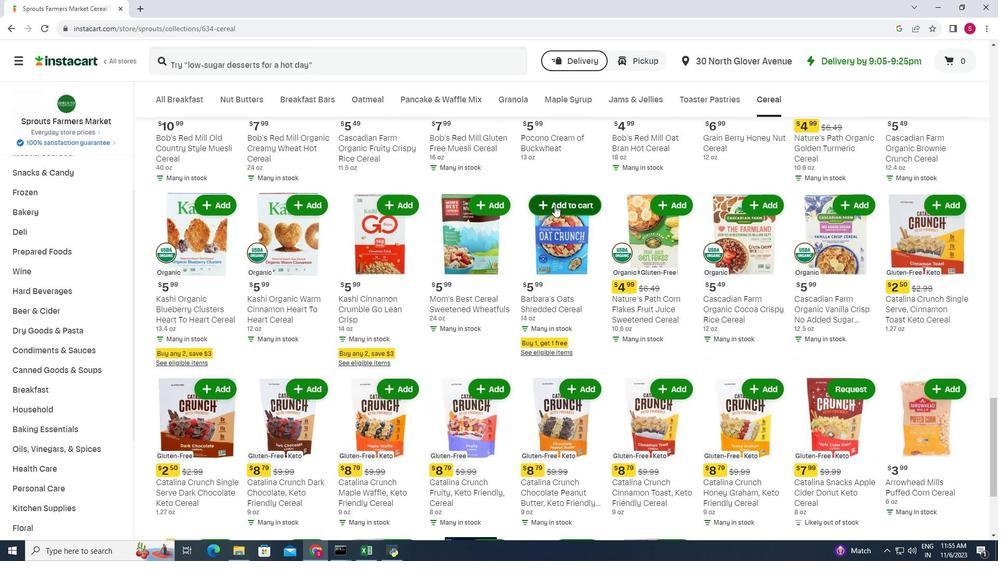 
Action: Mouse scrolled (556, 207) with delta (0, 0)
Screenshot: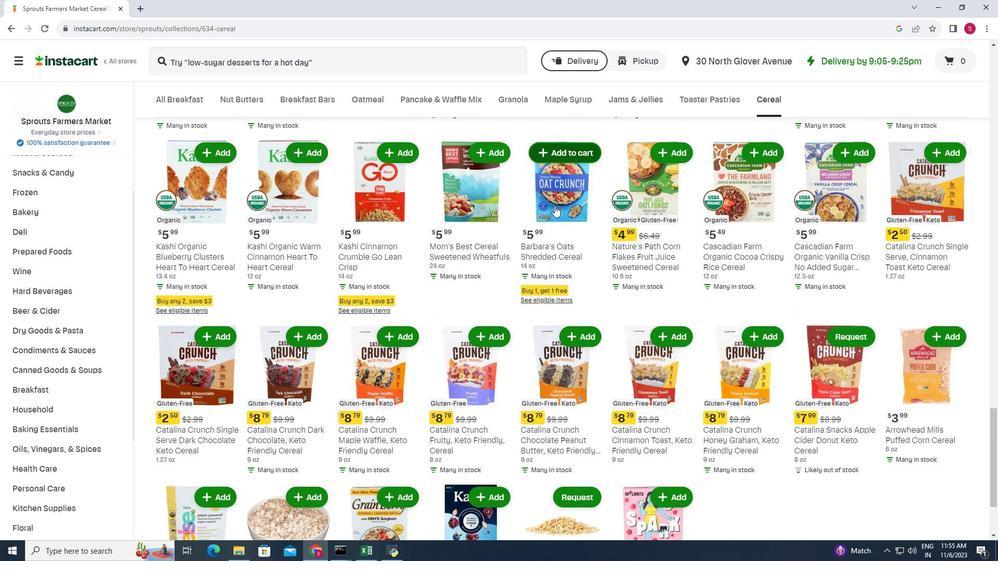 
Action: Mouse scrolled (556, 207) with delta (0, 0)
Screenshot: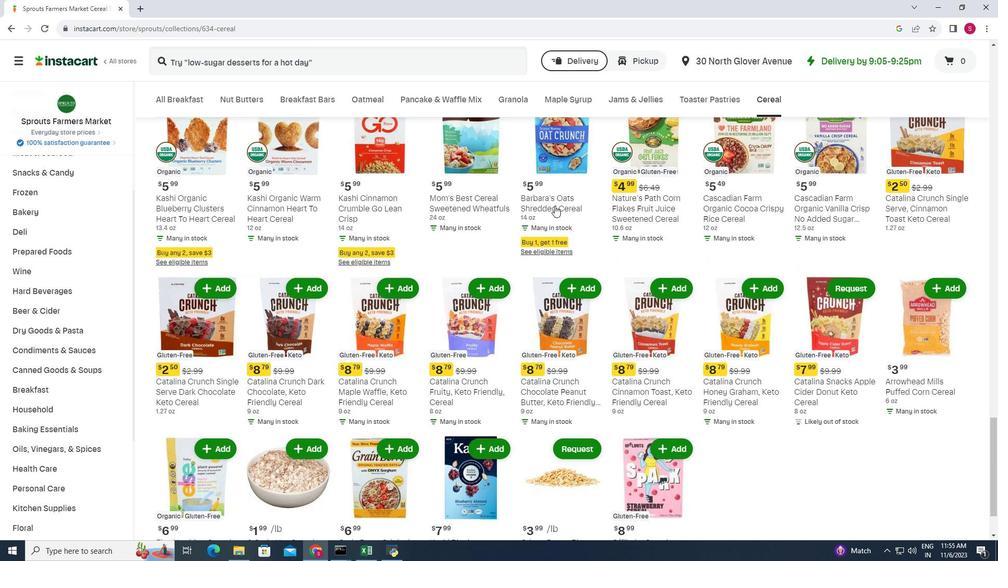 
Action: Mouse scrolled (556, 207) with delta (0, 0)
Screenshot: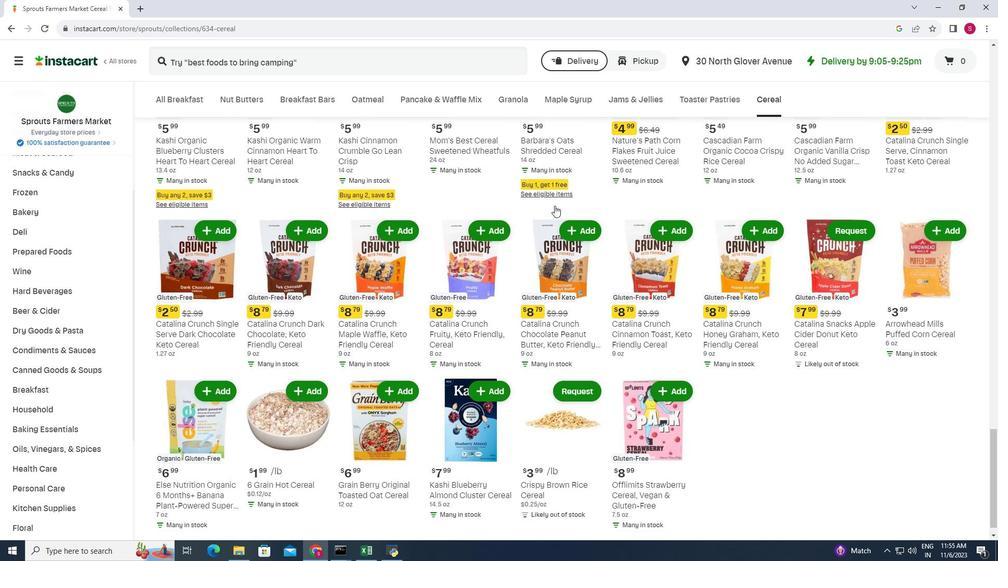 
Action: Mouse scrolled (556, 207) with delta (0, 0)
Screenshot: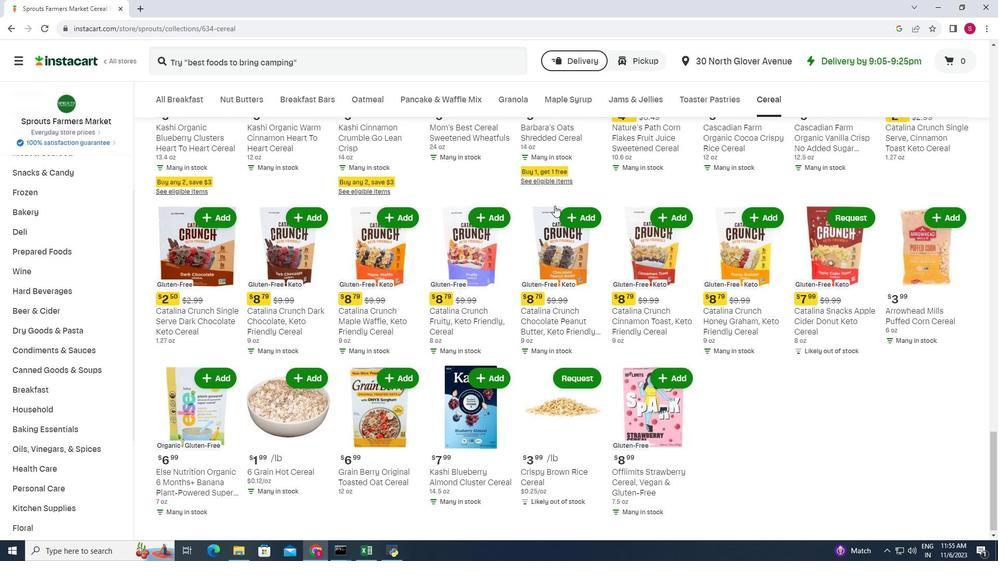
Action: Mouse scrolled (556, 207) with delta (0, 0)
Screenshot: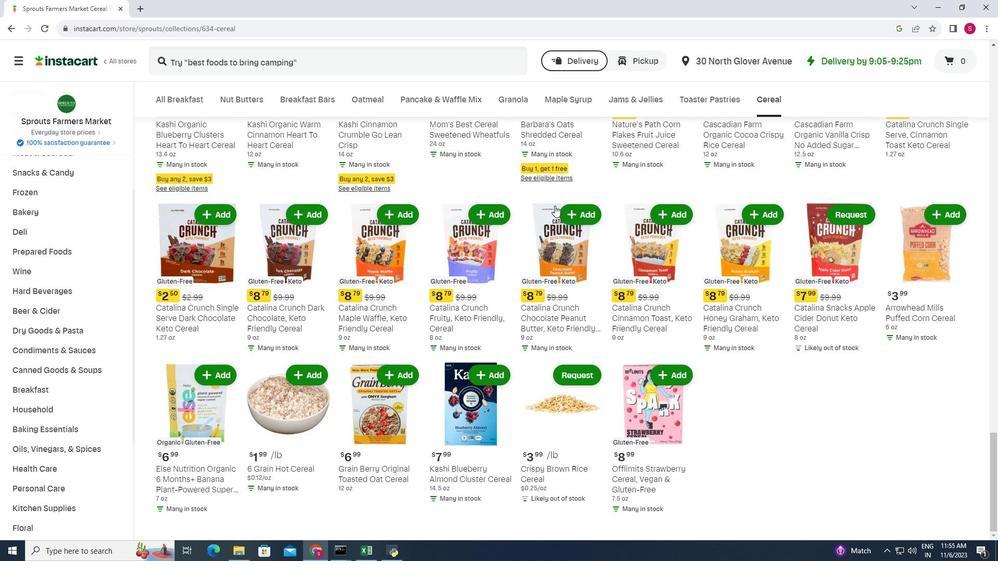 
